 Task: Add an event with the title Third Client Appreciation Event, date '2023/12/30', time 7:00 AM to 9:00 AMand add a description: Participants will develop strategies for expressing their thoughts and ideas clearly and confidently. They will learn techniques for structuring their messages, using appropriate language and tone, and adapting their communication style to different audiences and situations., put the event into Green category, logged in from the account softage.4@softage.netand send the event invitation to softage.5@softage.net and softage.6@softage.net. Set a reminder for the event 5 minutes before
Action: Mouse moved to (155, 112)
Screenshot: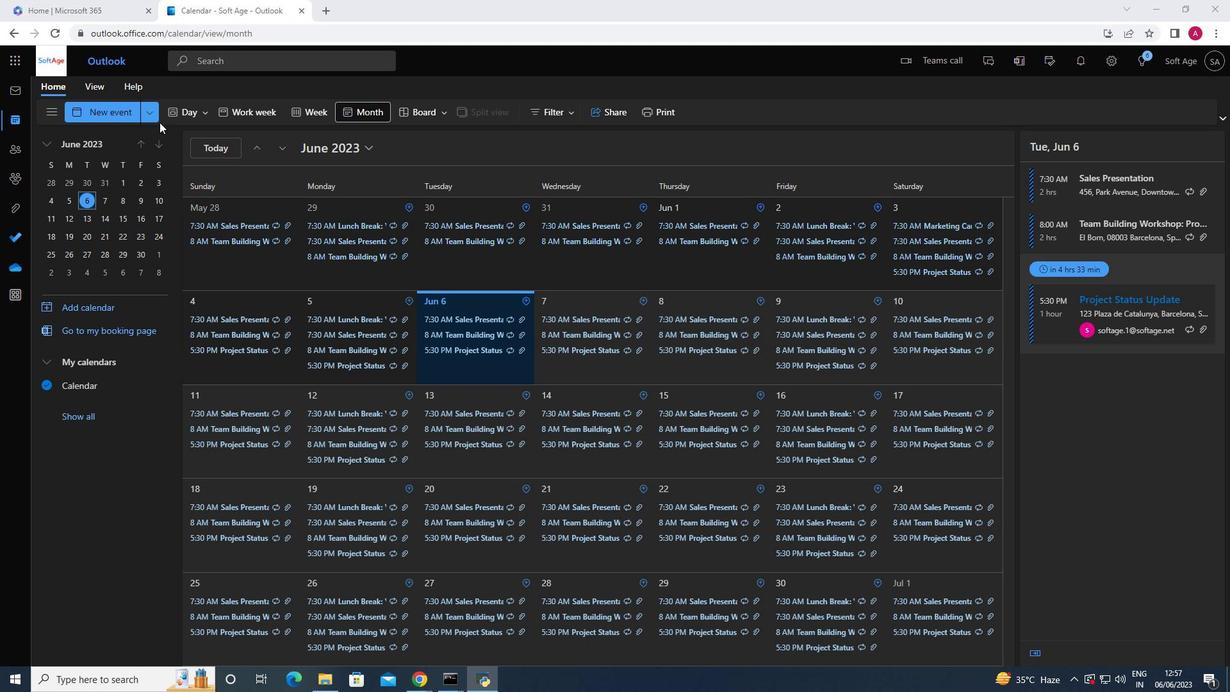 
Action: Mouse pressed left at (155, 112)
Screenshot: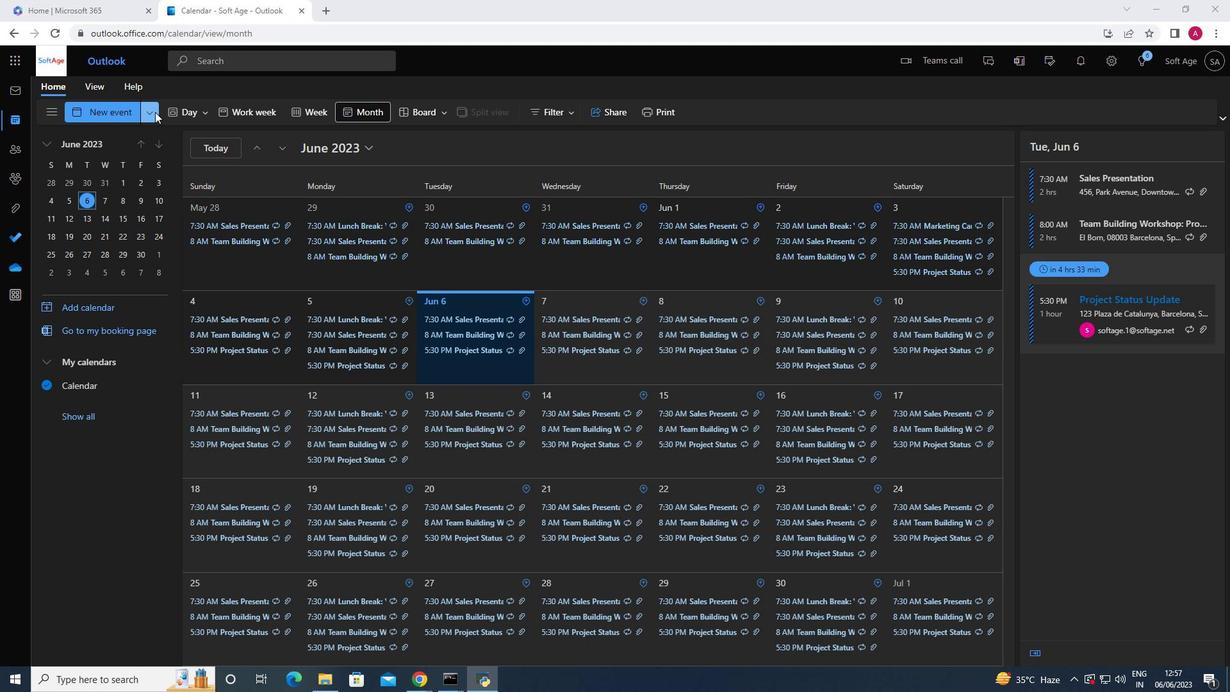 
Action: Mouse moved to (120, 169)
Screenshot: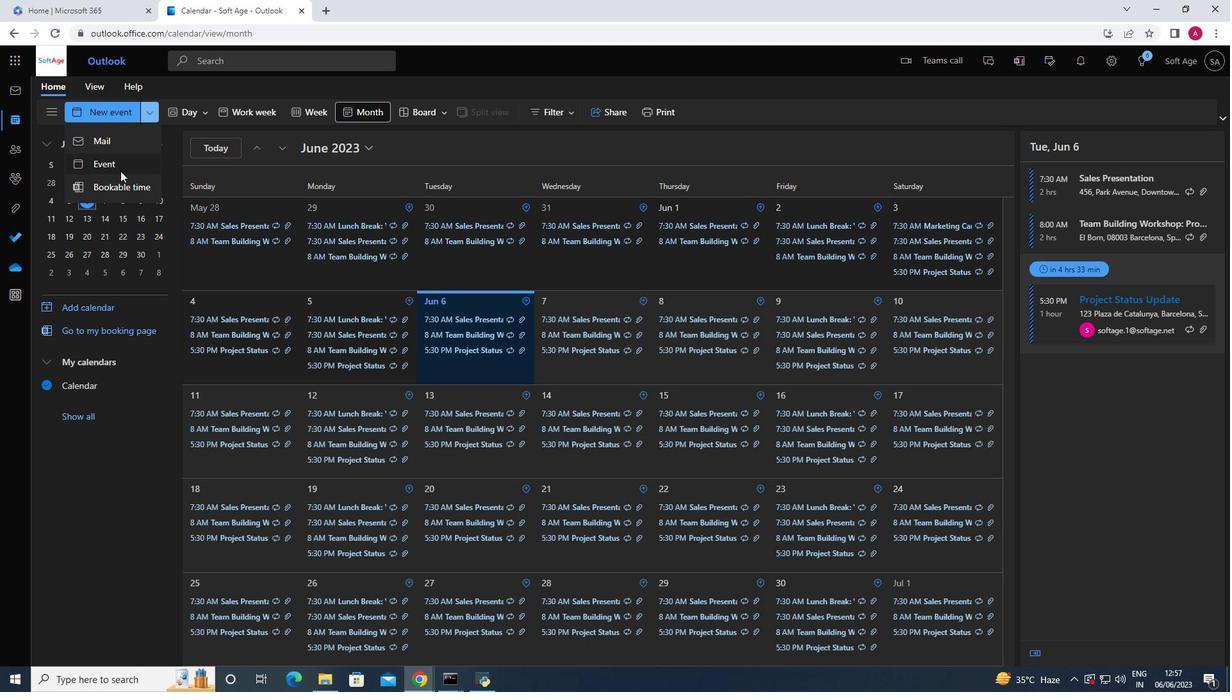 
Action: Mouse pressed left at (120, 169)
Screenshot: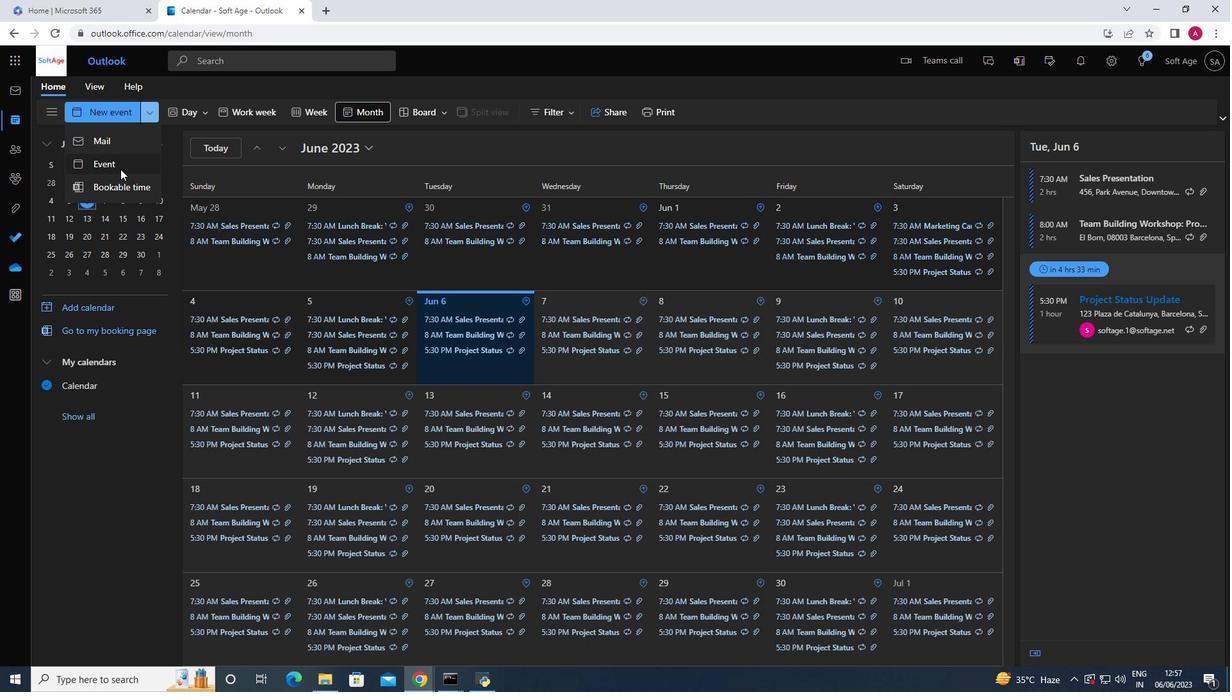 
Action: Mouse moved to (328, 187)
Screenshot: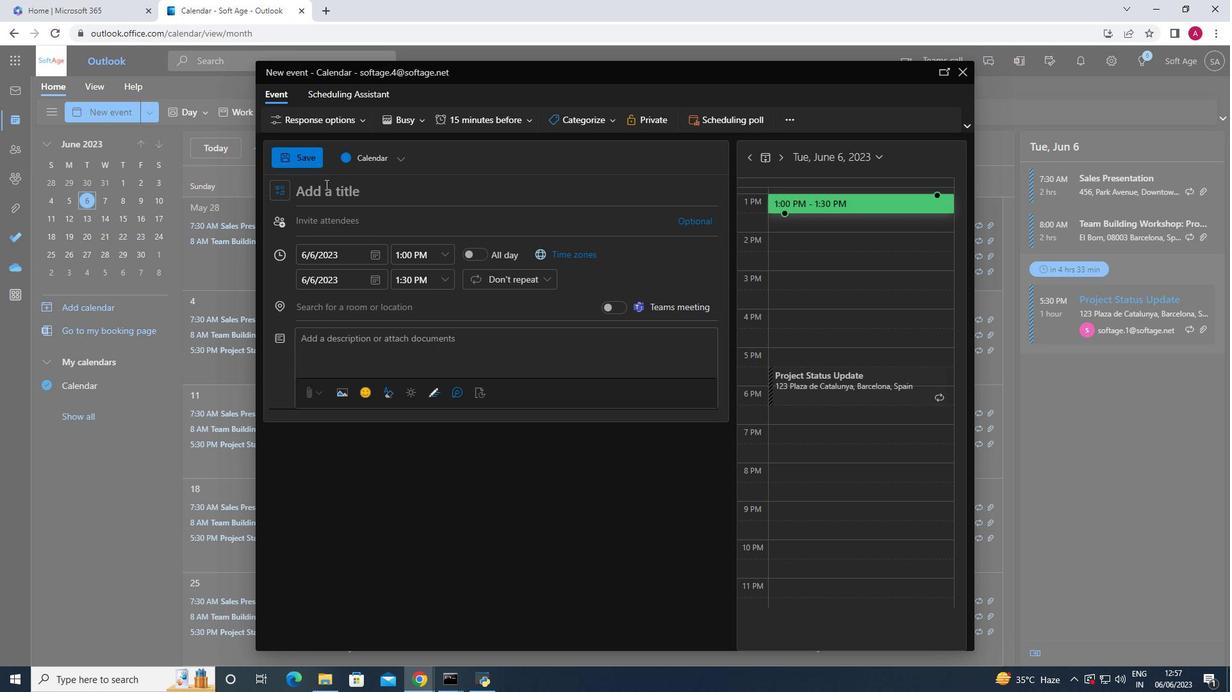 
Action: Mouse pressed left at (328, 187)
Screenshot: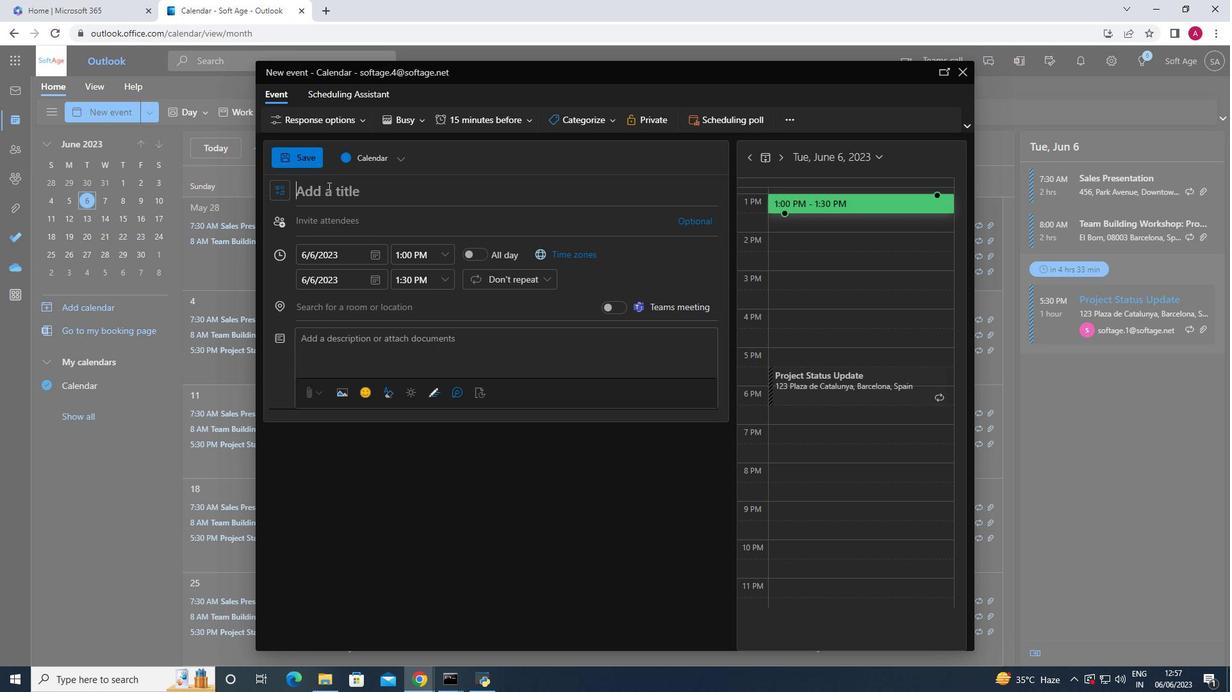 
Action: Mouse pressed left at (328, 187)
Screenshot: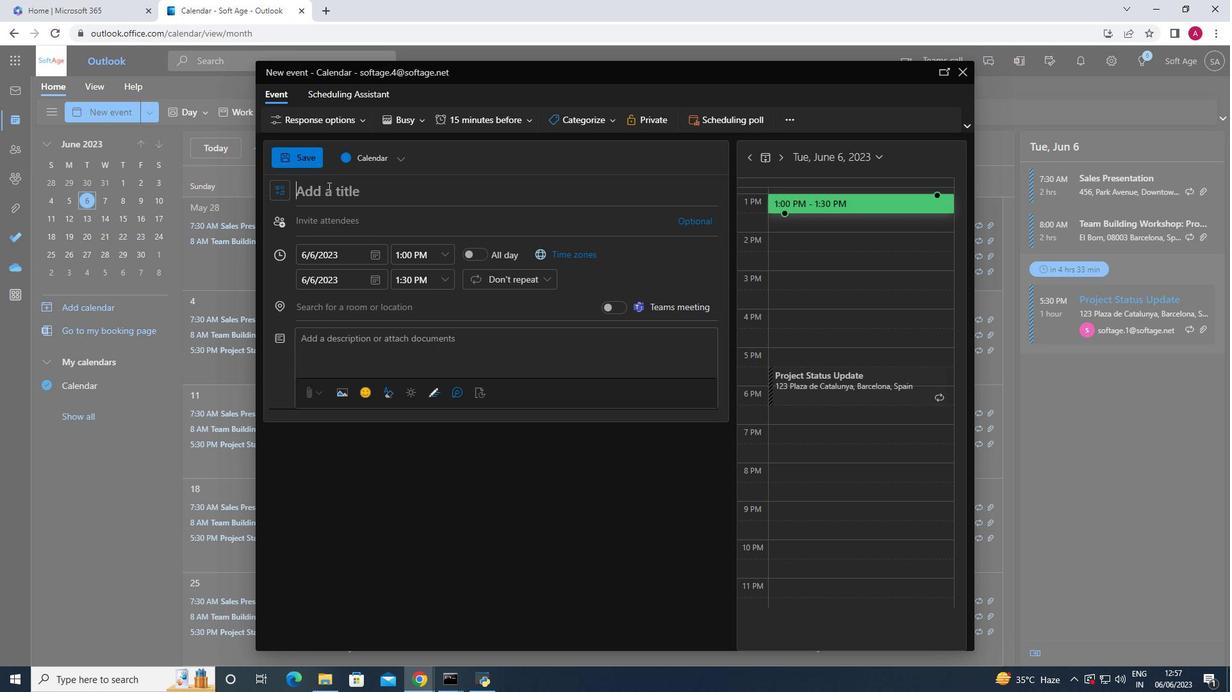 
Action: Key pressed <Key.shift>Third<Key.space><Key.shift>Client<Key.space><Key.shift>Appreciation<Key.space><Key.shift><Key.shift><Key.shift><Key.shift><Key.shift>Event
Screenshot: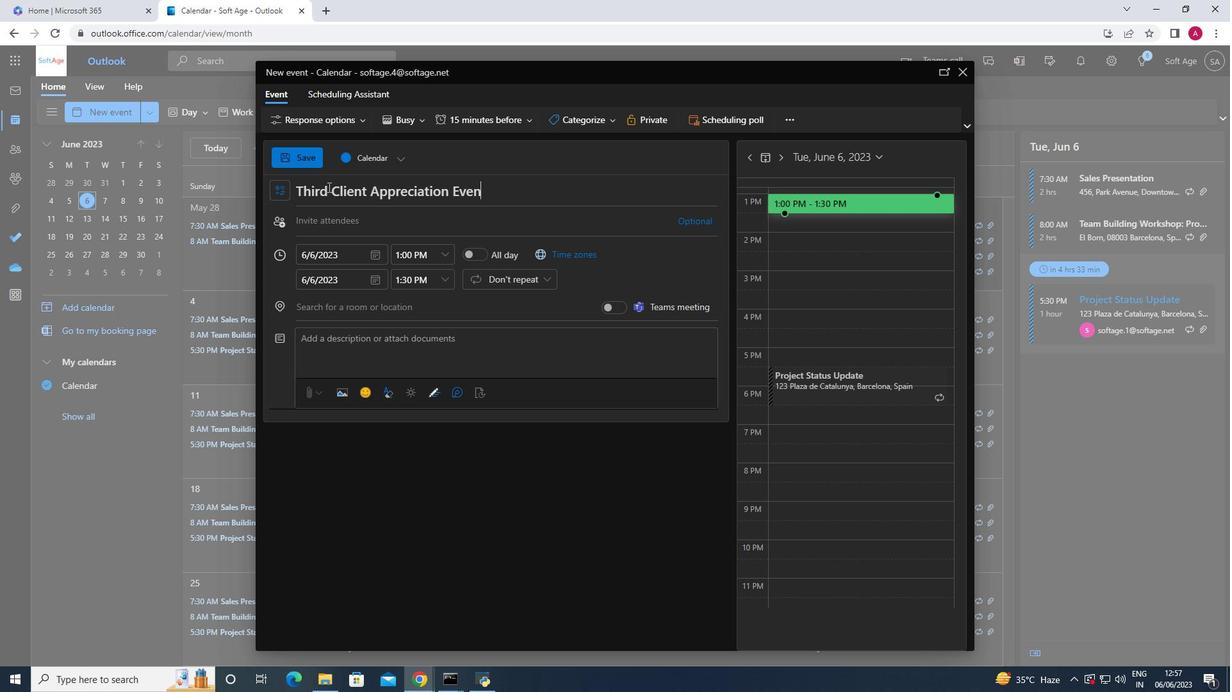 
Action: Mouse moved to (375, 248)
Screenshot: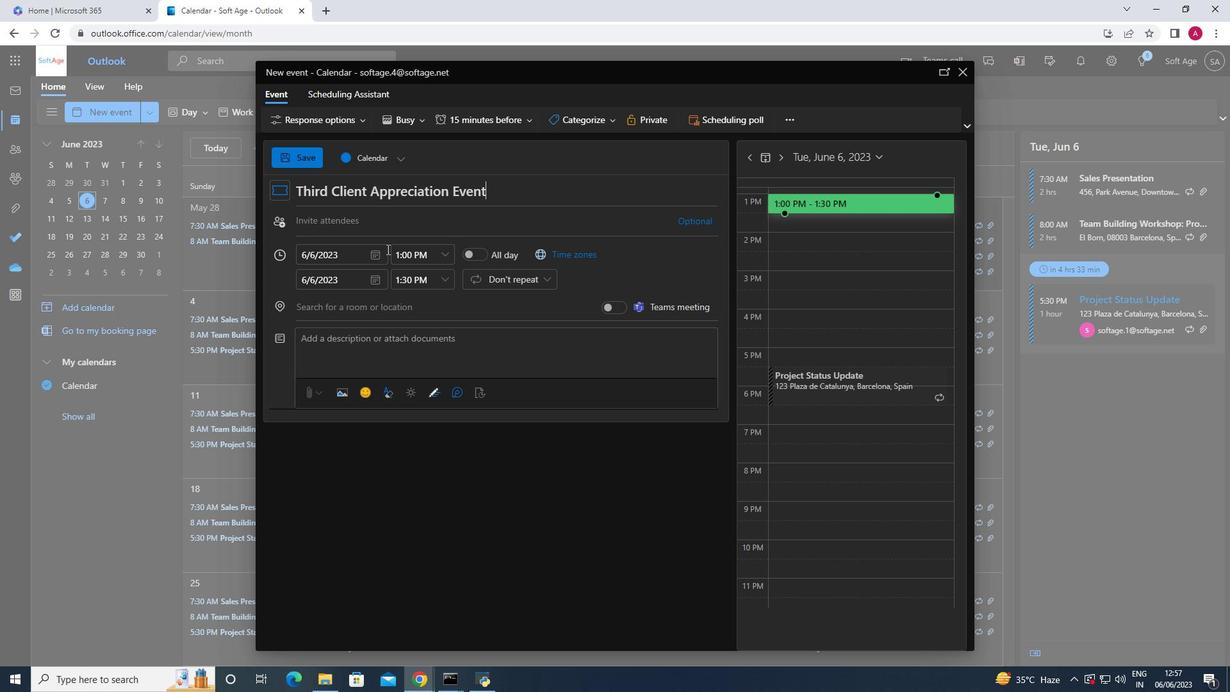 
Action: Mouse pressed left at (375, 248)
Screenshot: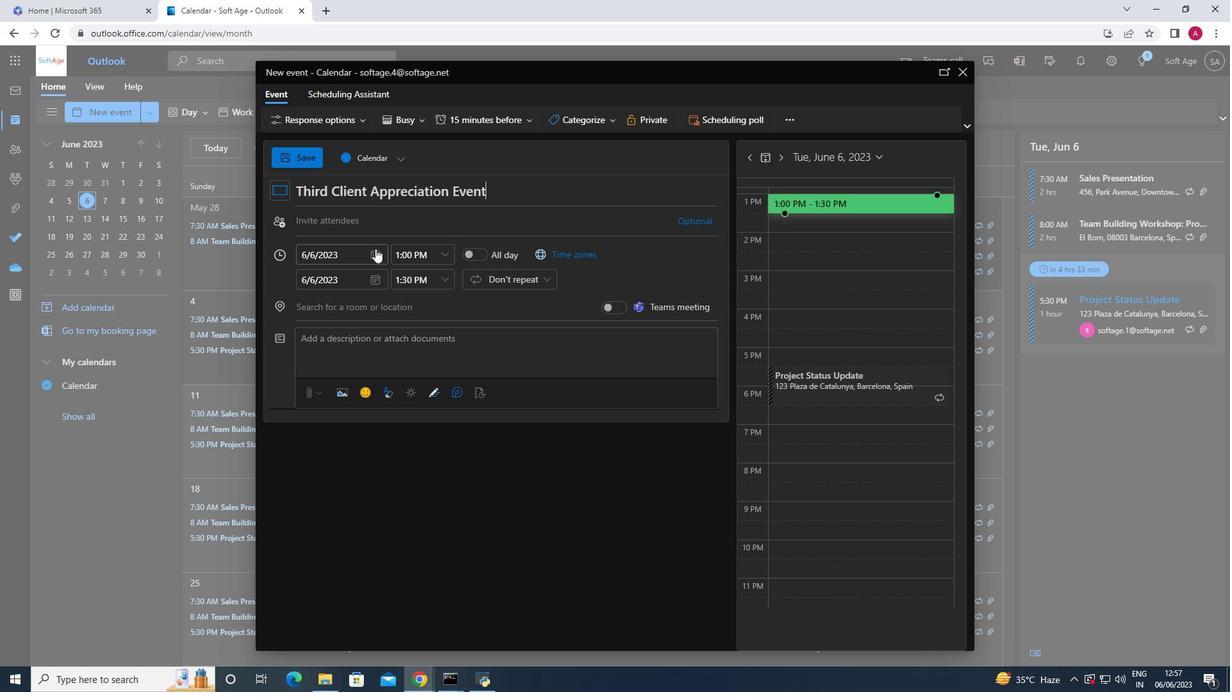 
Action: Mouse moved to (422, 275)
Screenshot: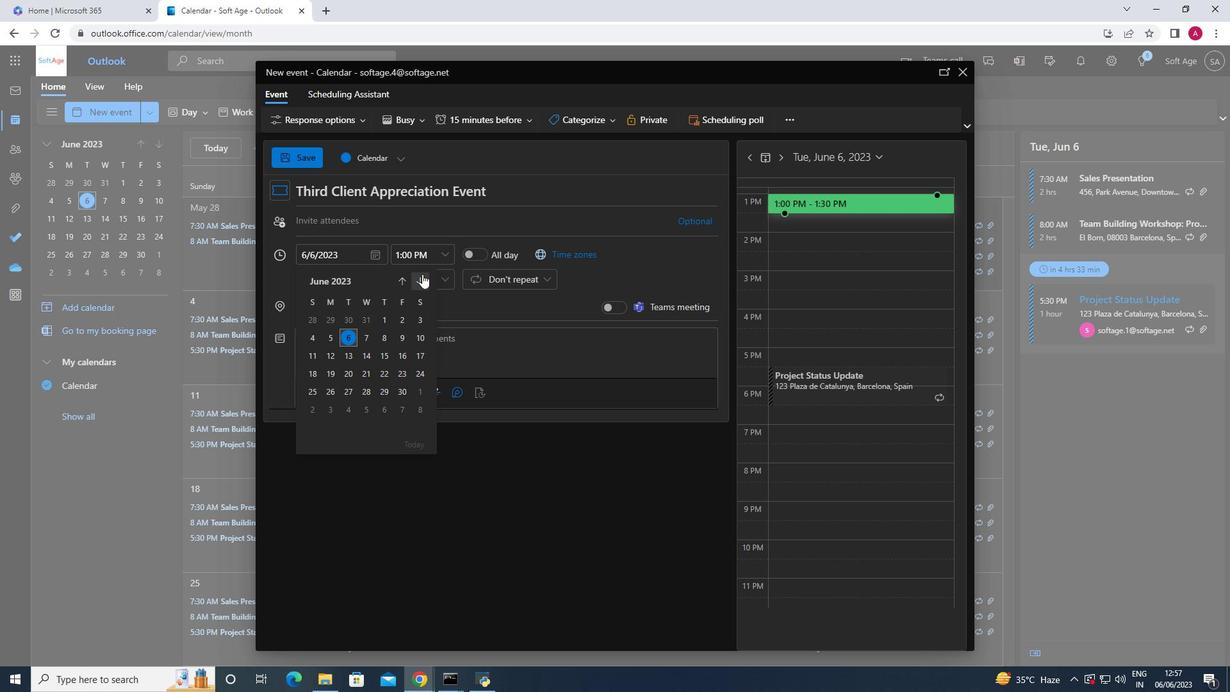 
Action: Mouse pressed left at (422, 275)
Screenshot: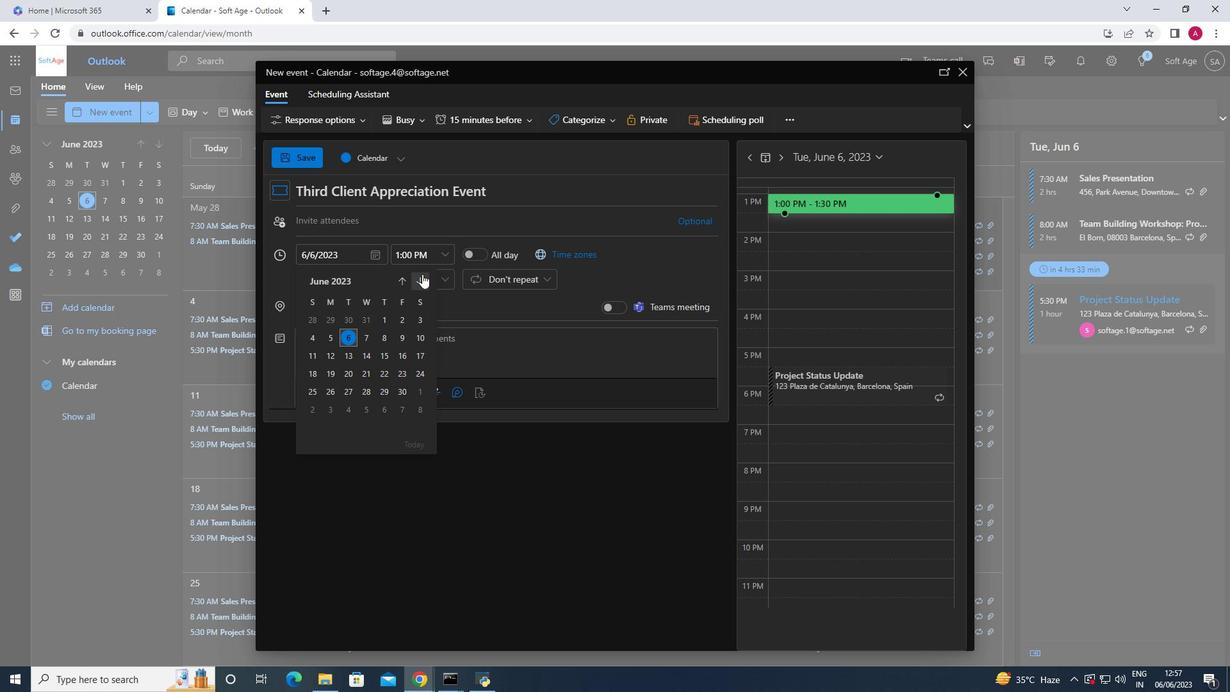 
Action: Mouse moved to (422, 275)
Screenshot: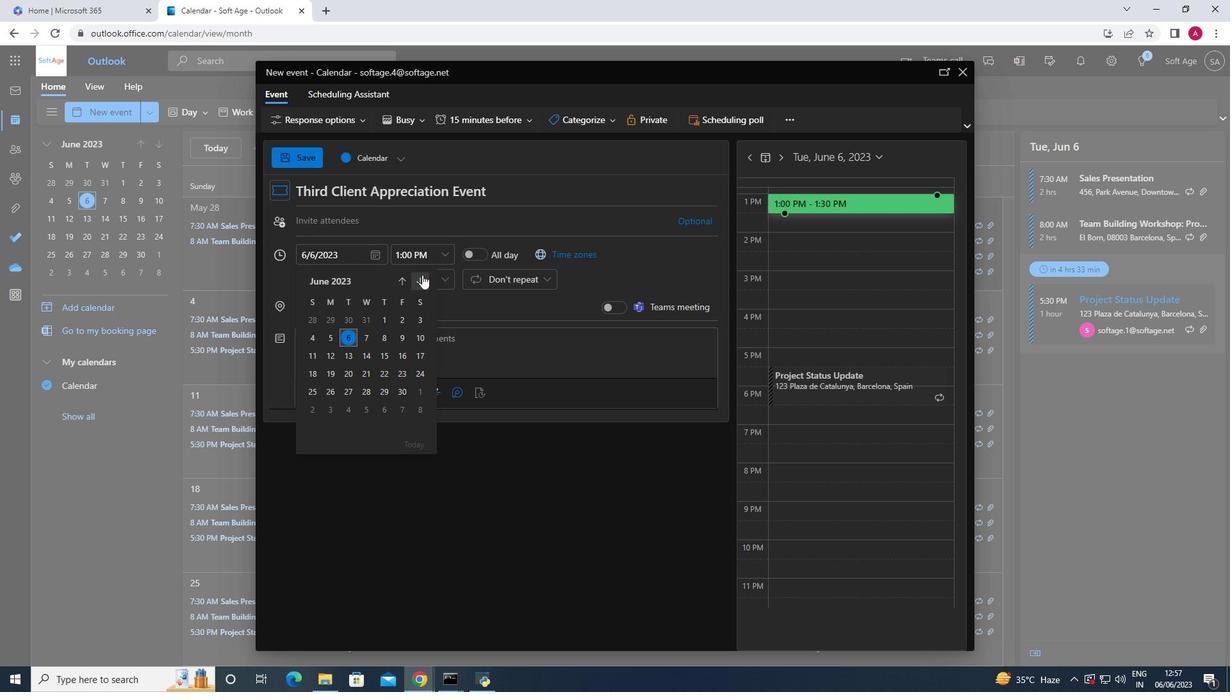 
Action: Mouse pressed left at (422, 275)
Screenshot: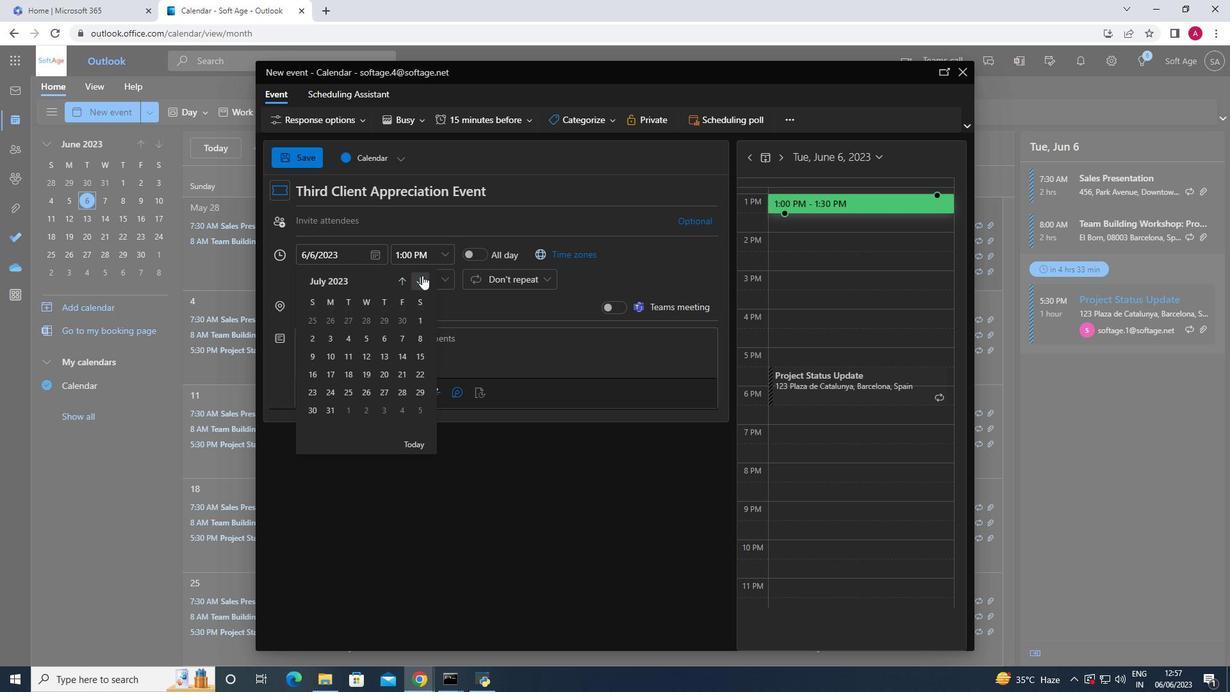 
Action: Mouse pressed left at (422, 275)
Screenshot: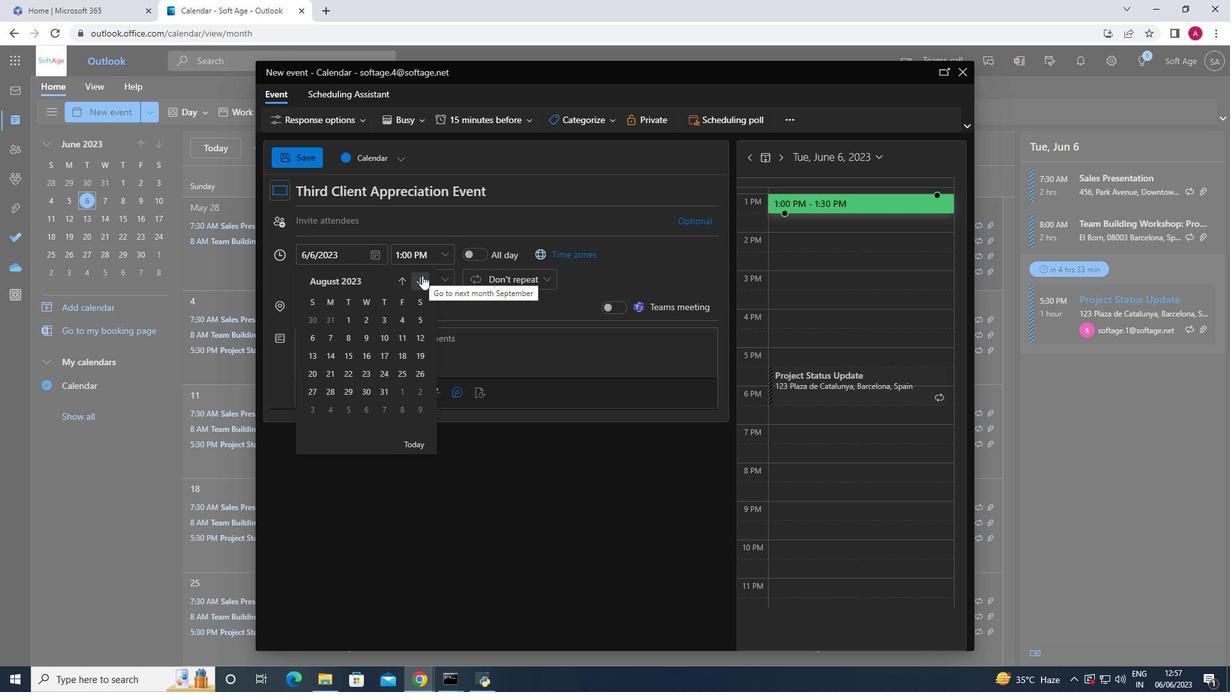 
Action: Mouse pressed left at (422, 275)
Screenshot: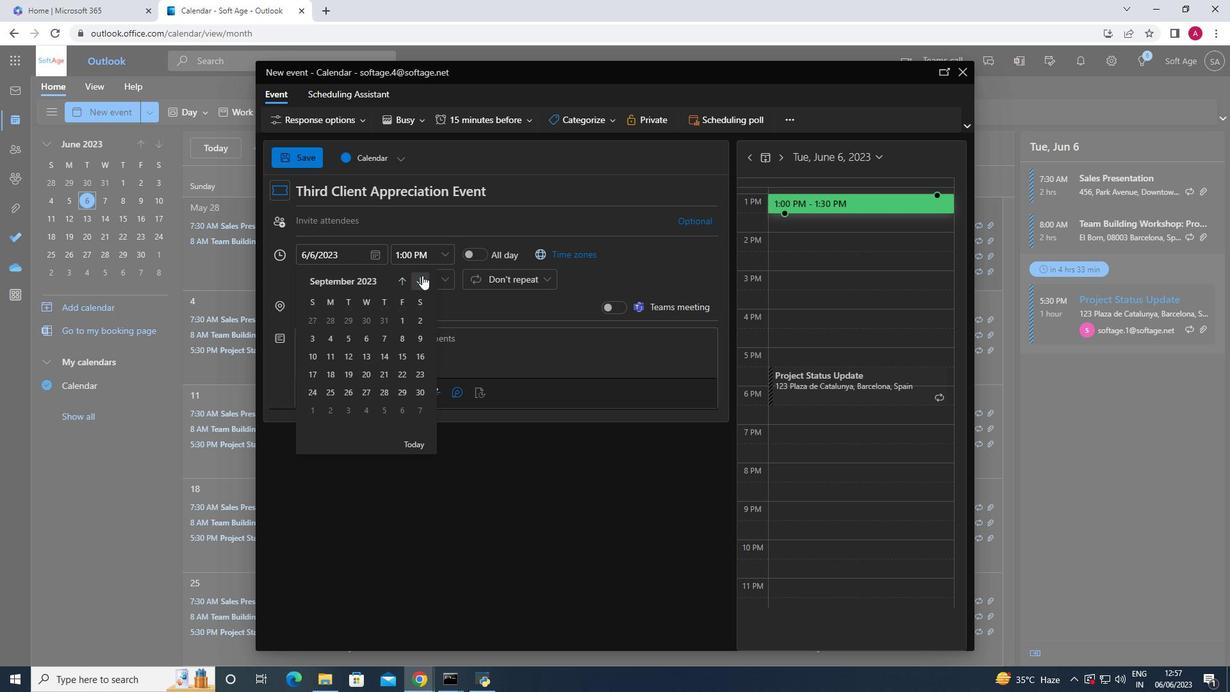 
Action: Mouse pressed left at (422, 275)
Screenshot: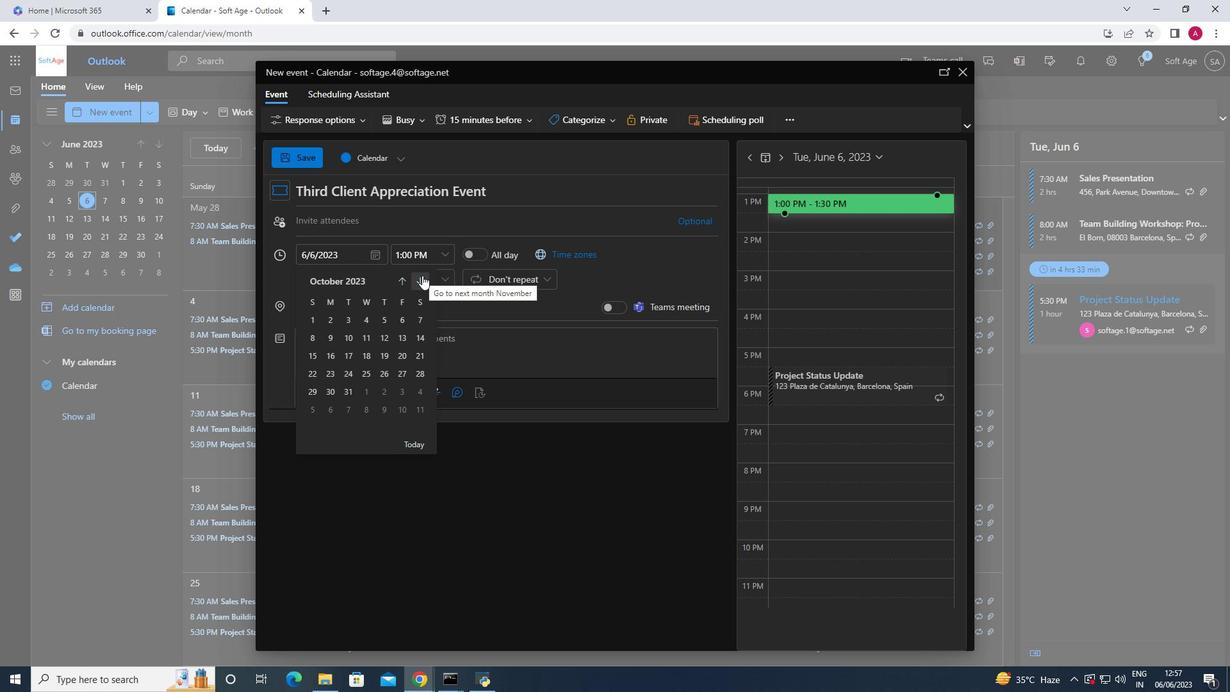 
Action: Mouse pressed left at (422, 275)
Screenshot: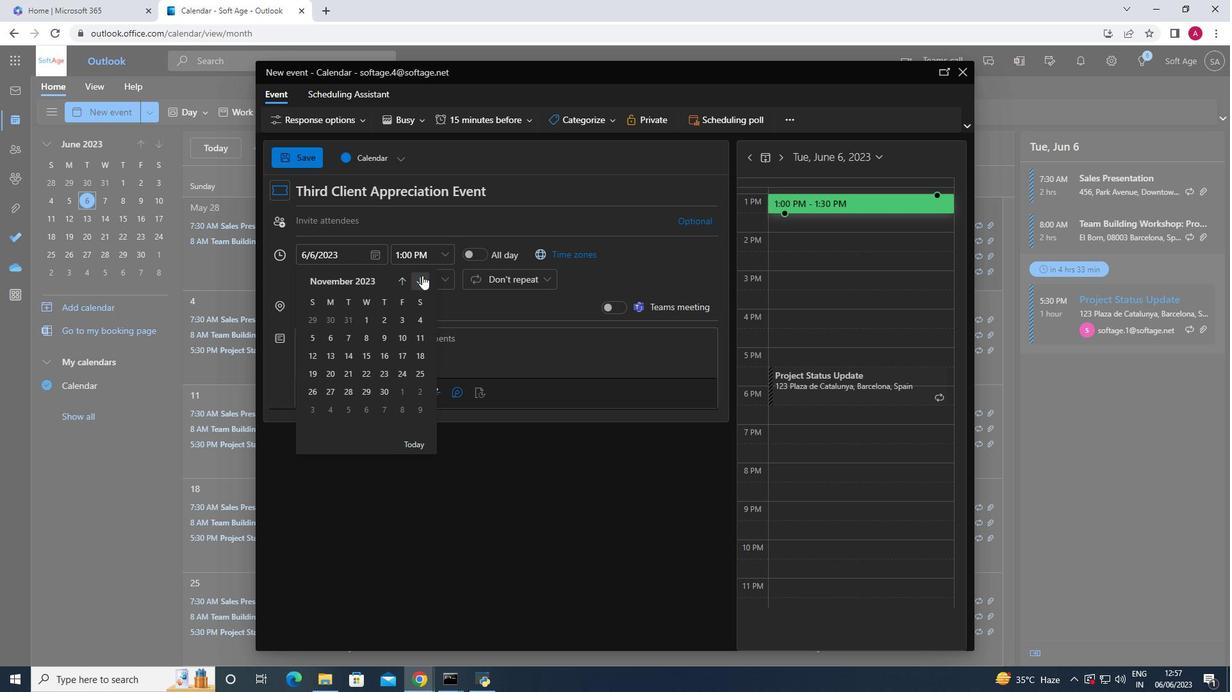 
Action: Mouse moved to (421, 391)
Screenshot: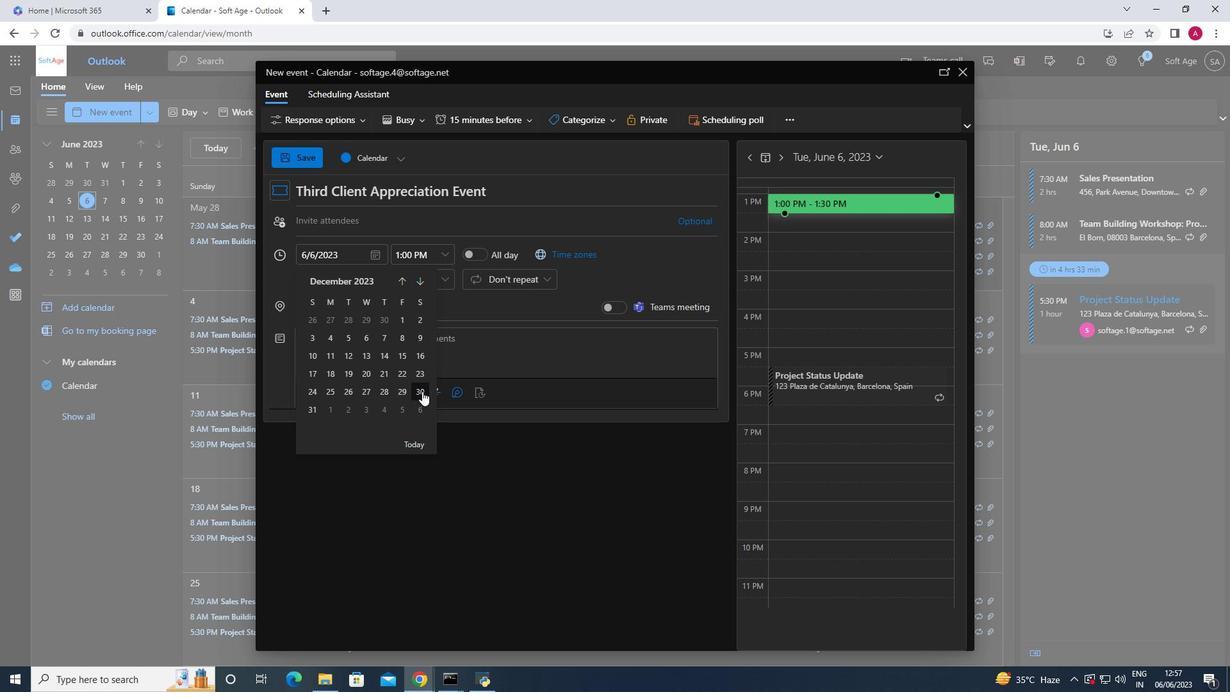 
Action: Mouse pressed left at (421, 391)
Screenshot: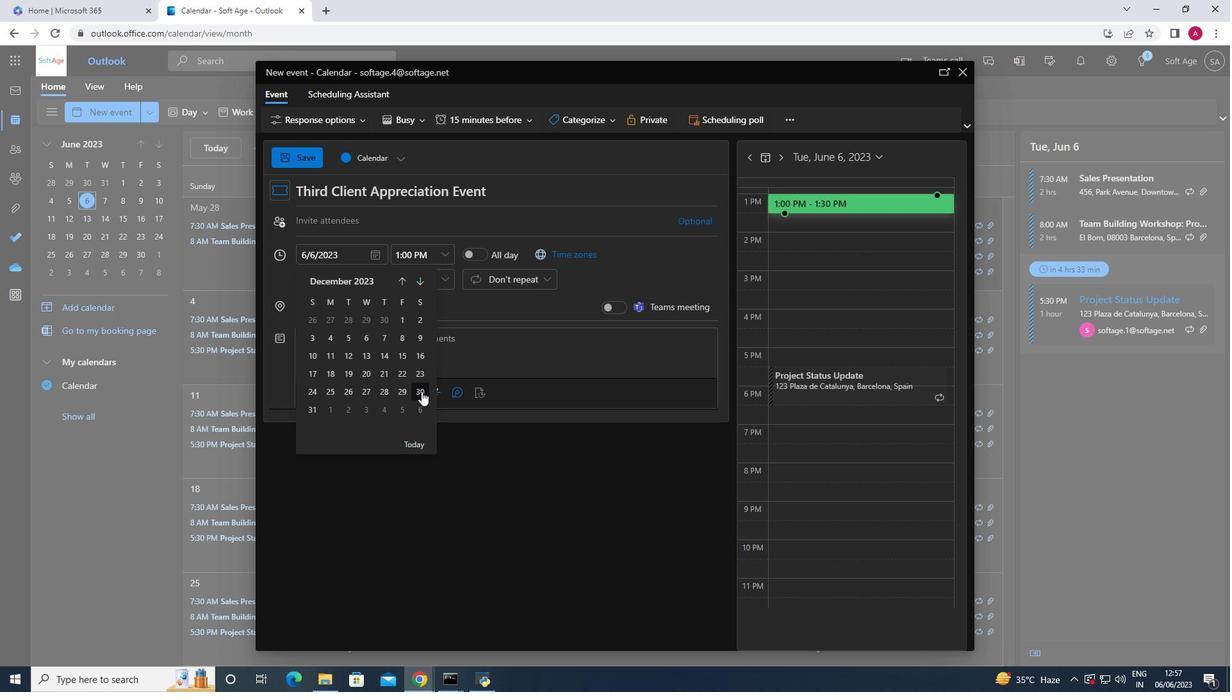 
Action: Mouse moved to (444, 260)
Screenshot: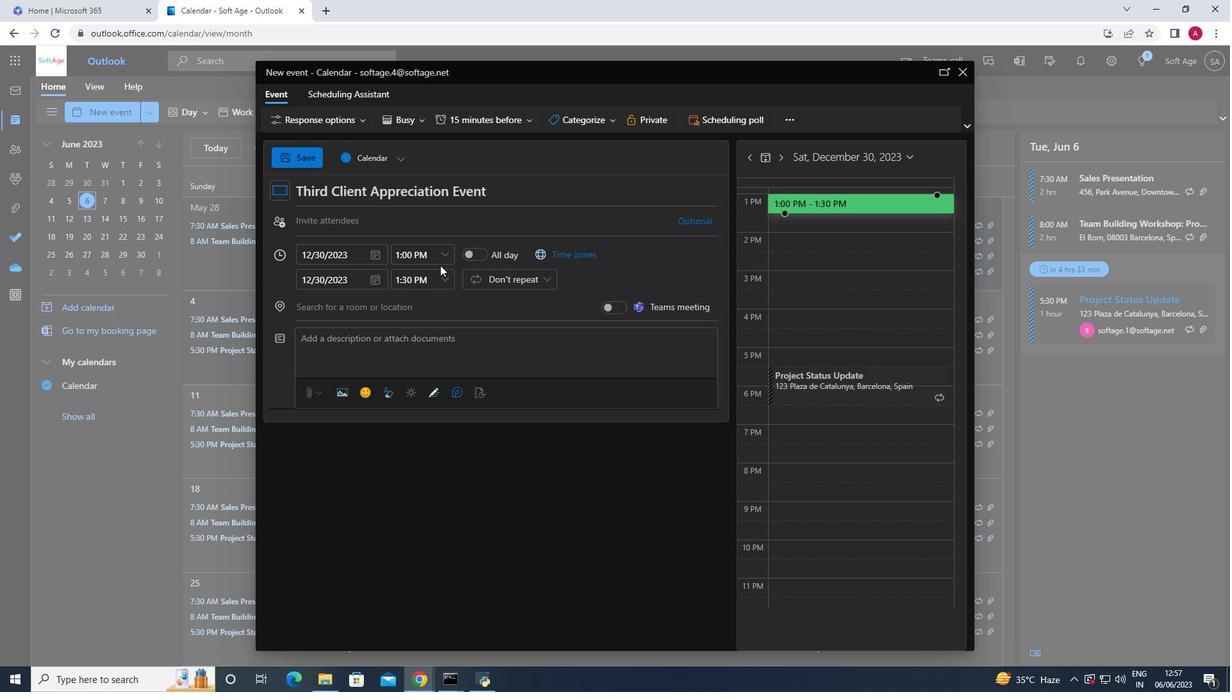 
Action: Mouse pressed left at (444, 260)
Screenshot: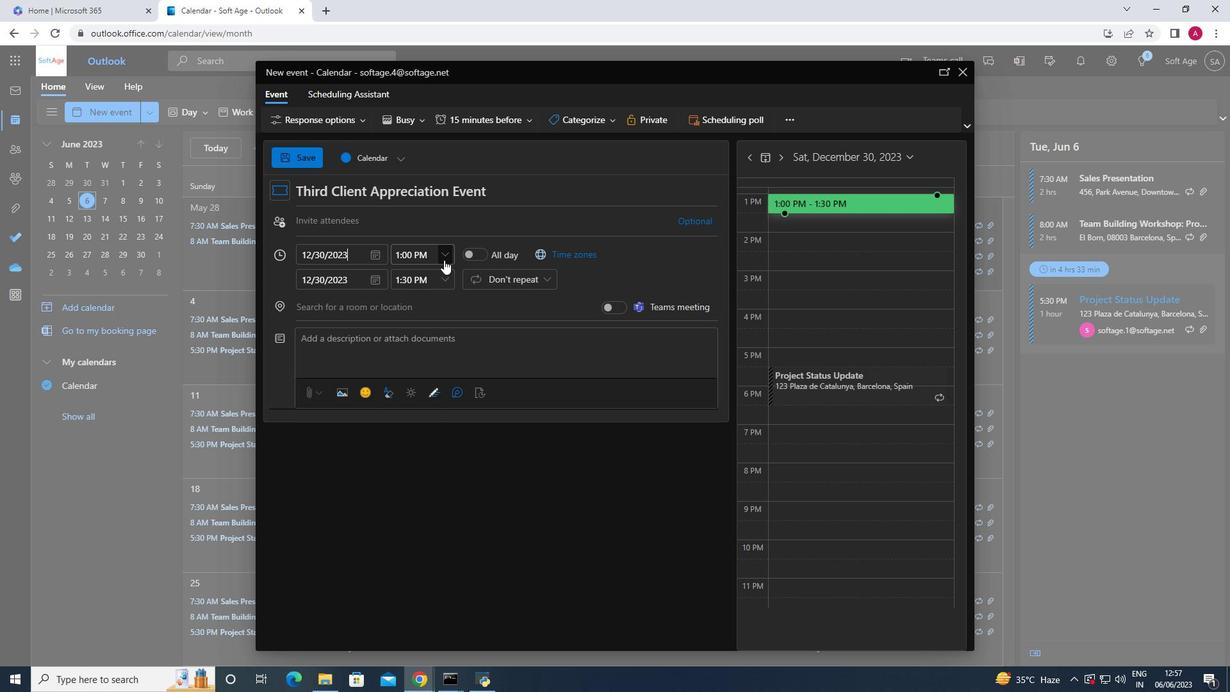 
Action: Mouse moved to (444, 294)
Screenshot: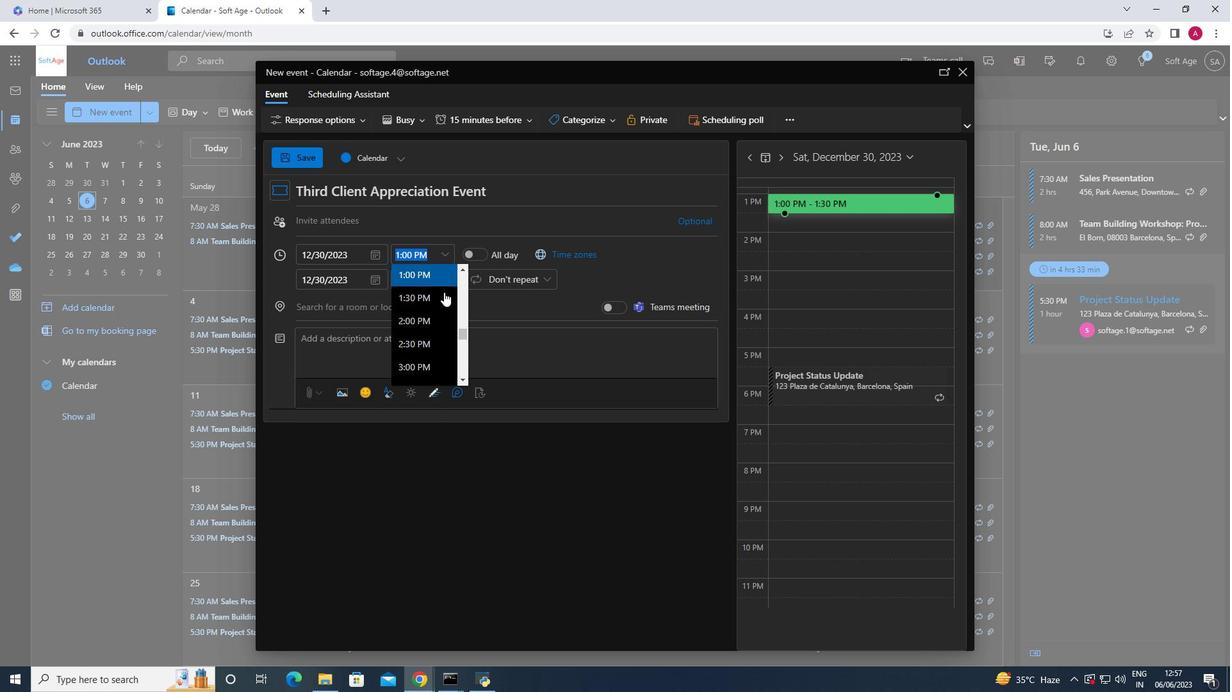 
Action: Mouse scrolled (444, 294) with delta (0, 0)
Screenshot: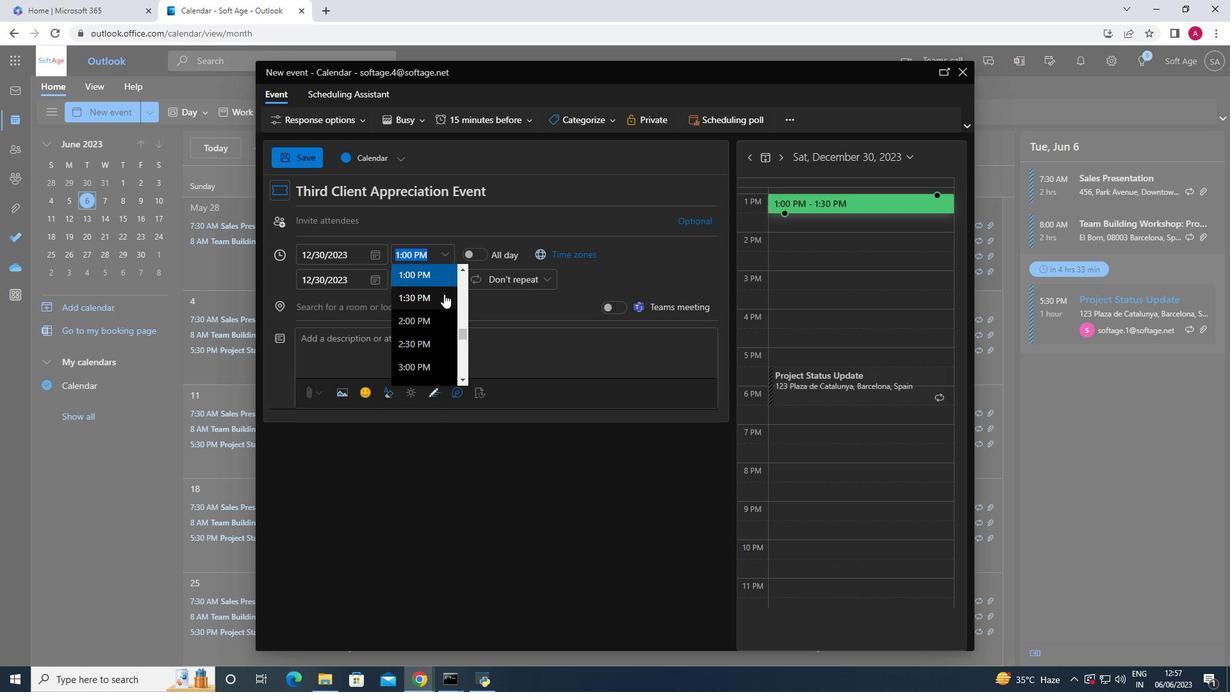 
Action: Mouse scrolled (444, 294) with delta (0, 0)
Screenshot: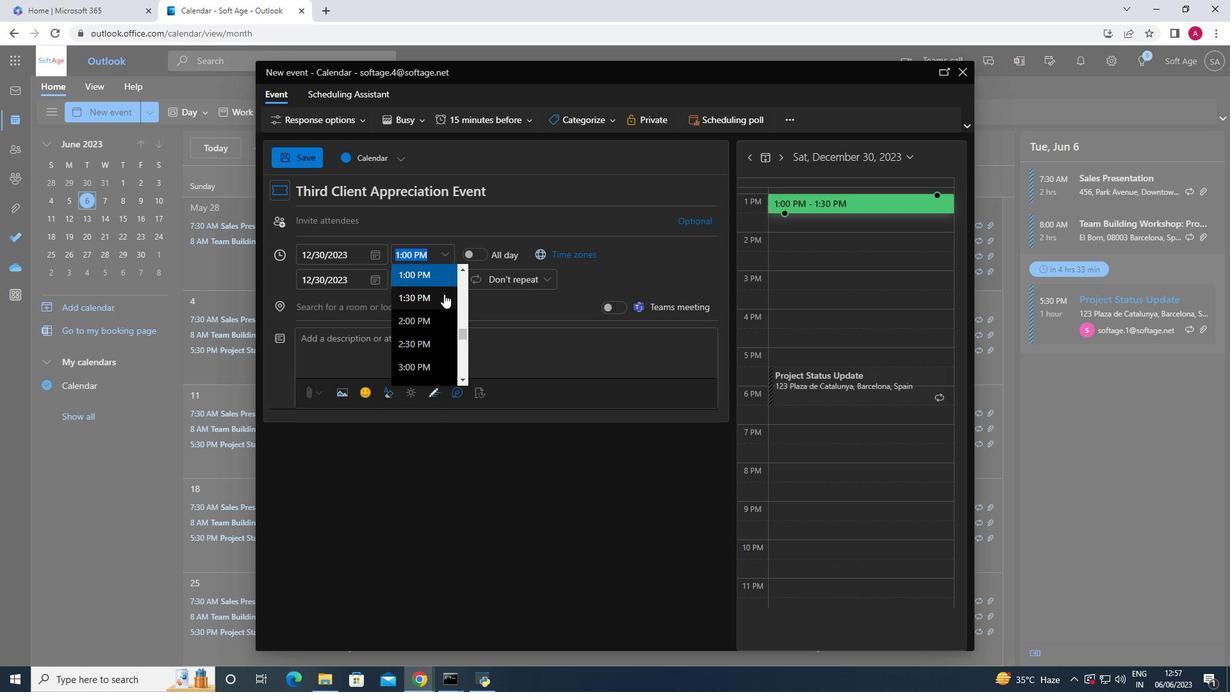 
Action: Mouse scrolled (444, 294) with delta (0, 0)
Screenshot: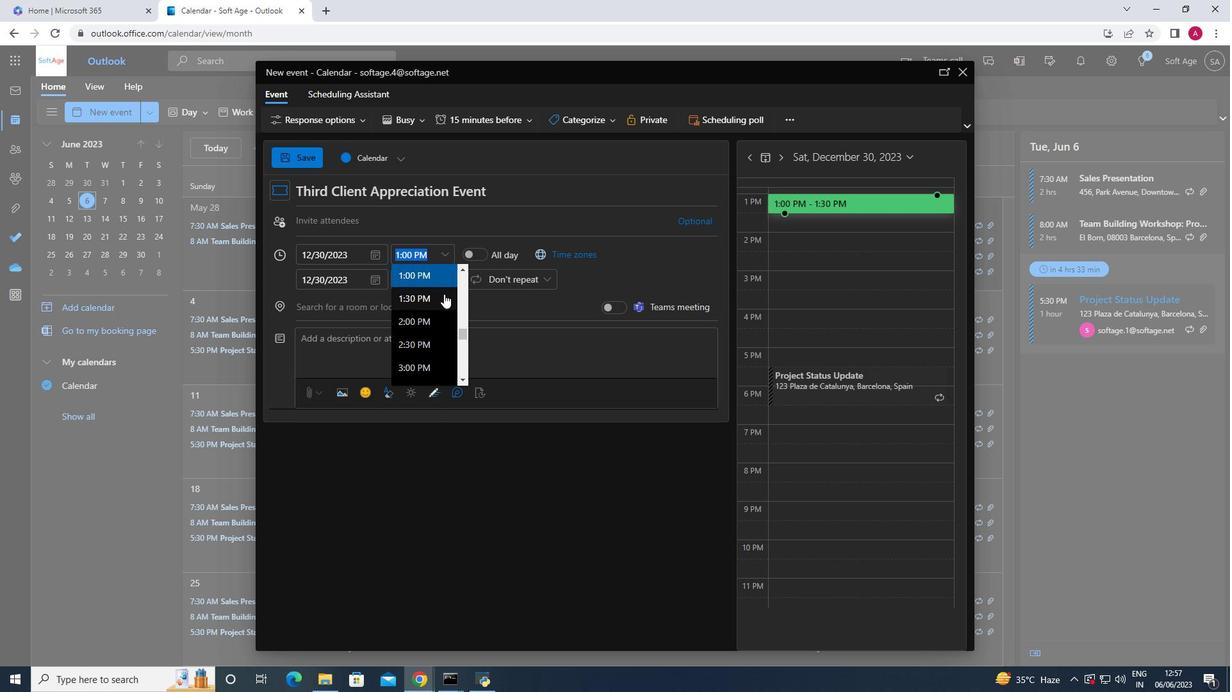 
Action: Mouse scrolled (444, 294) with delta (0, 0)
Screenshot: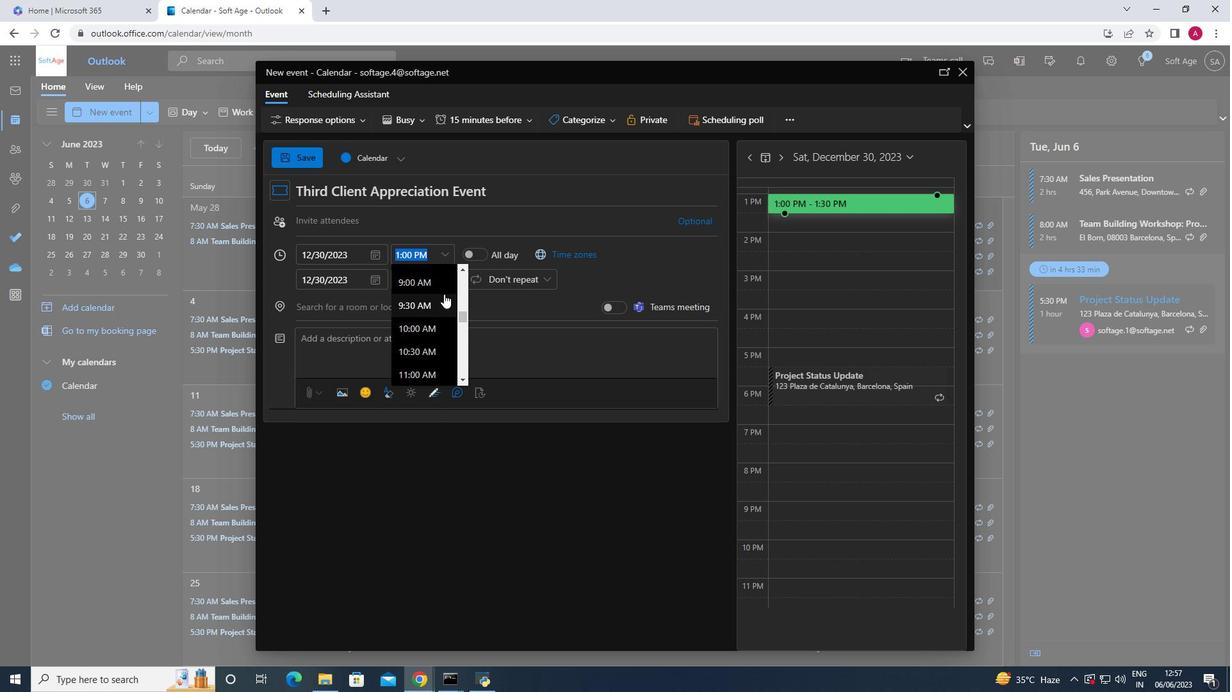 
Action: Mouse scrolled (444, 294) with delta (0, 0)
Screenshot: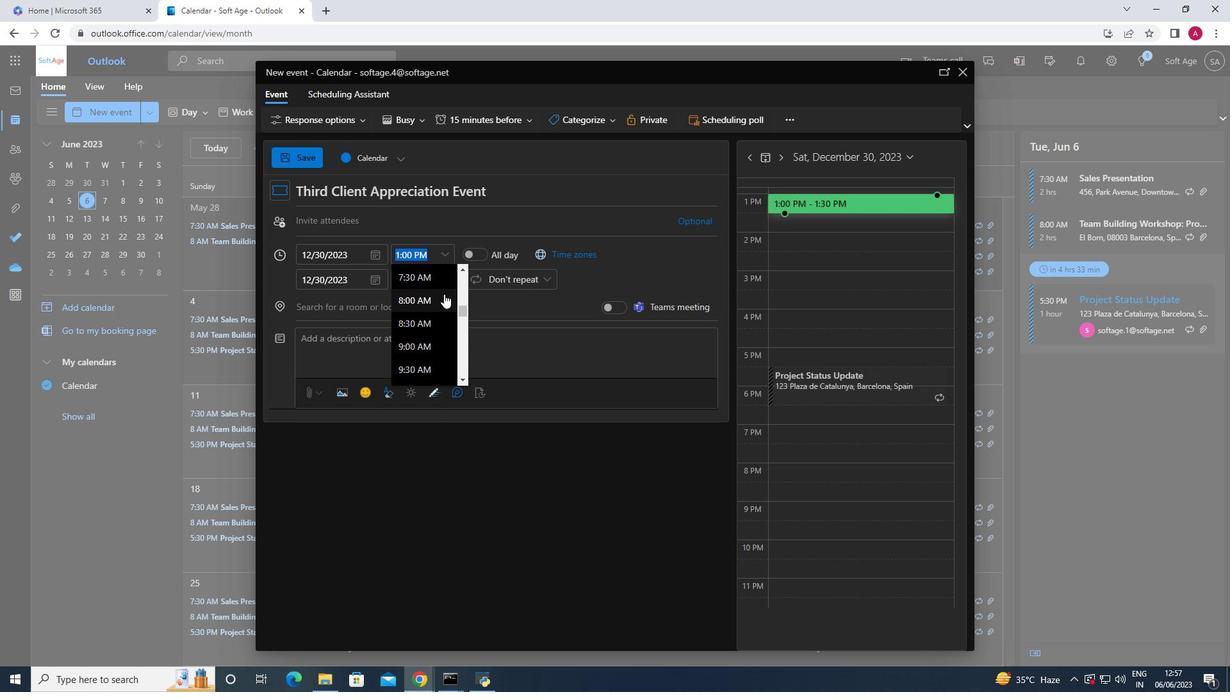 
Action: Mouse moved to (434, 315)
Screenshot: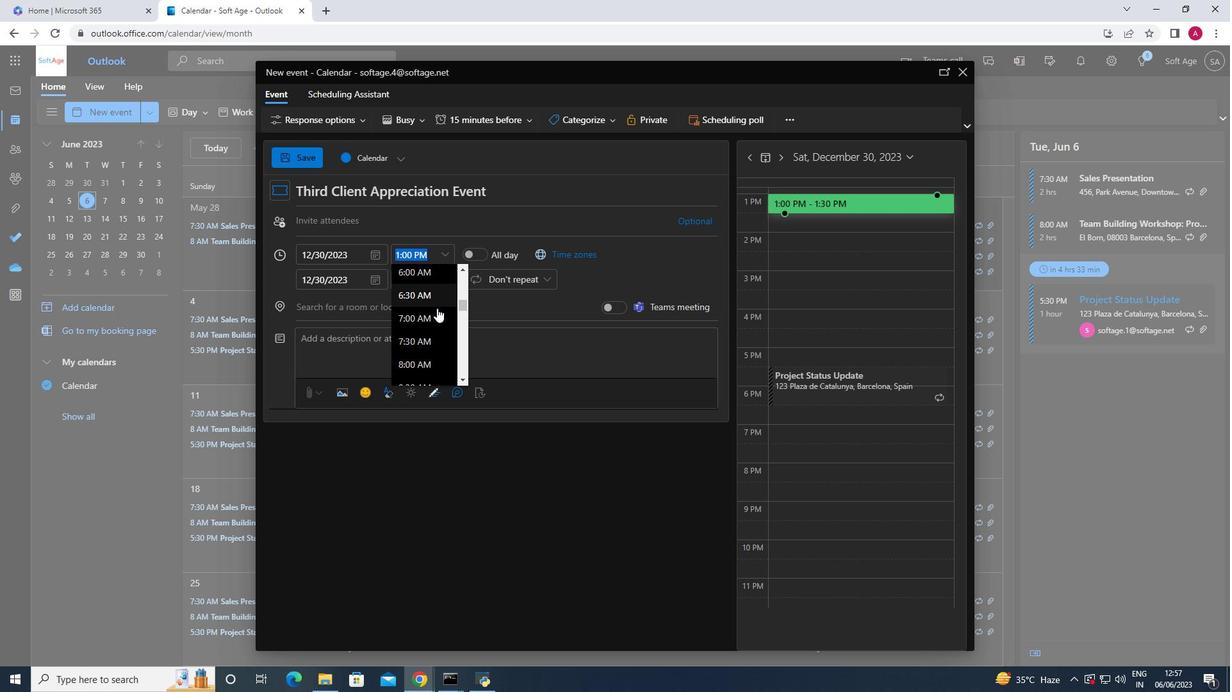 
Action: Mouse pressed left at (434, 315)
Screenshot: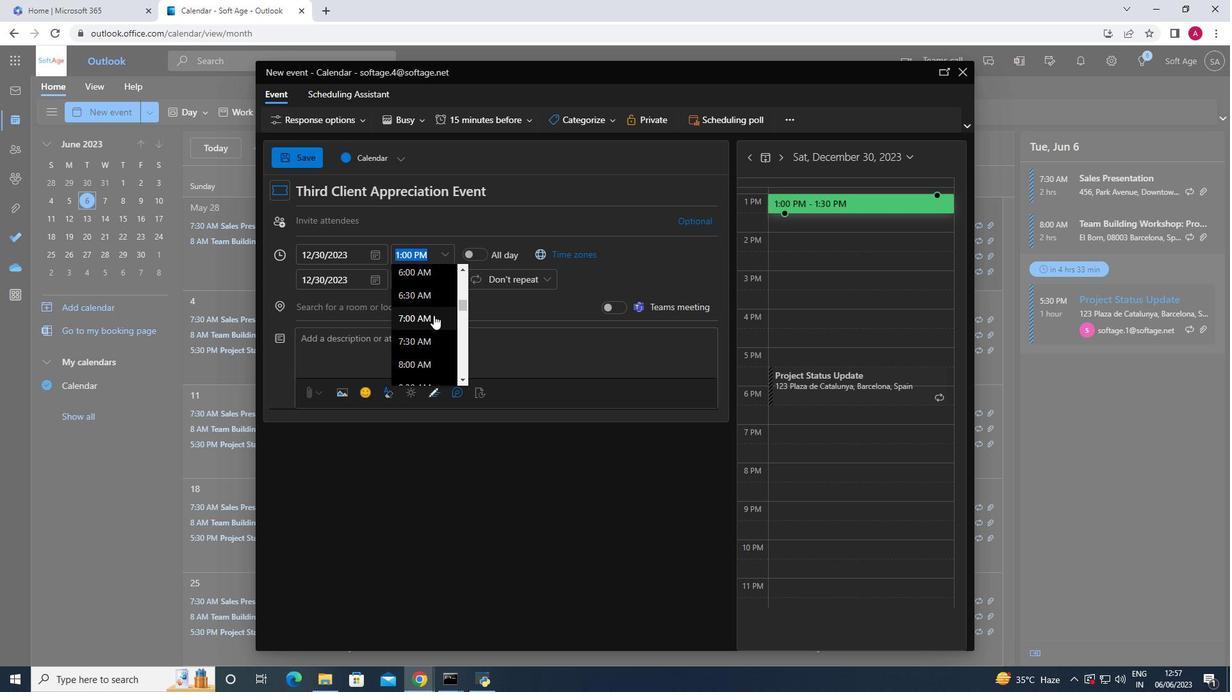 
Action: Mouse moved to (441, 279)
Screenshot: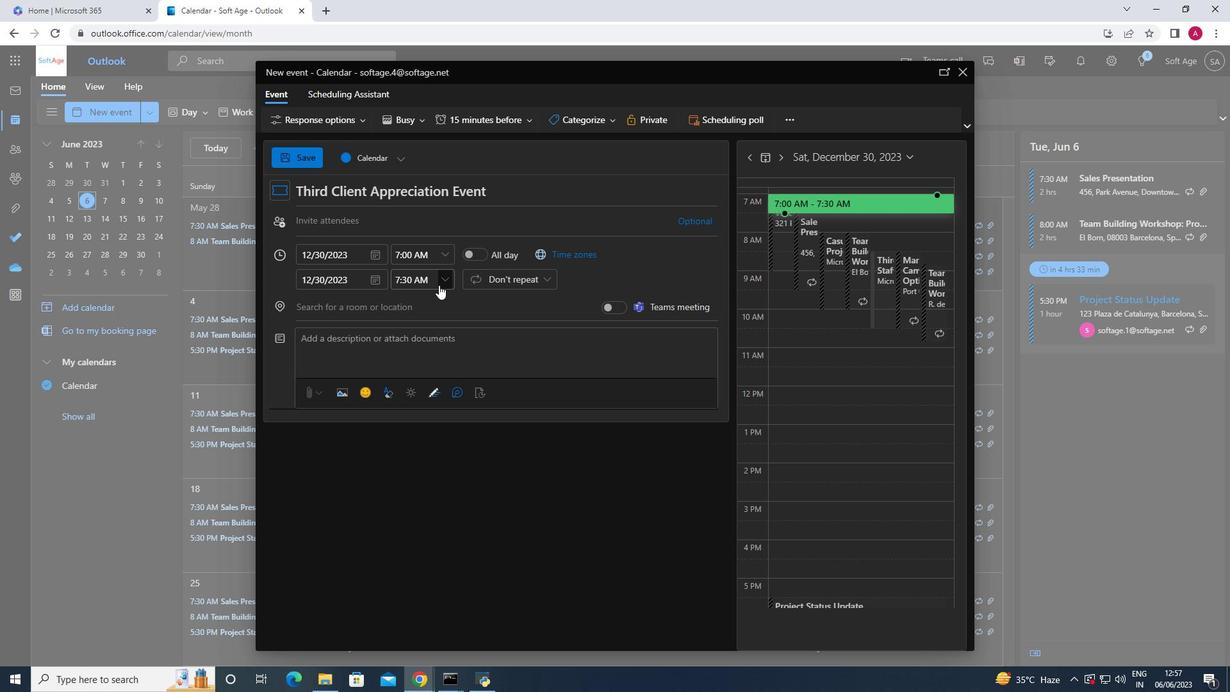 
Action: Mouse pressed left at (441, 279)
Screenshot: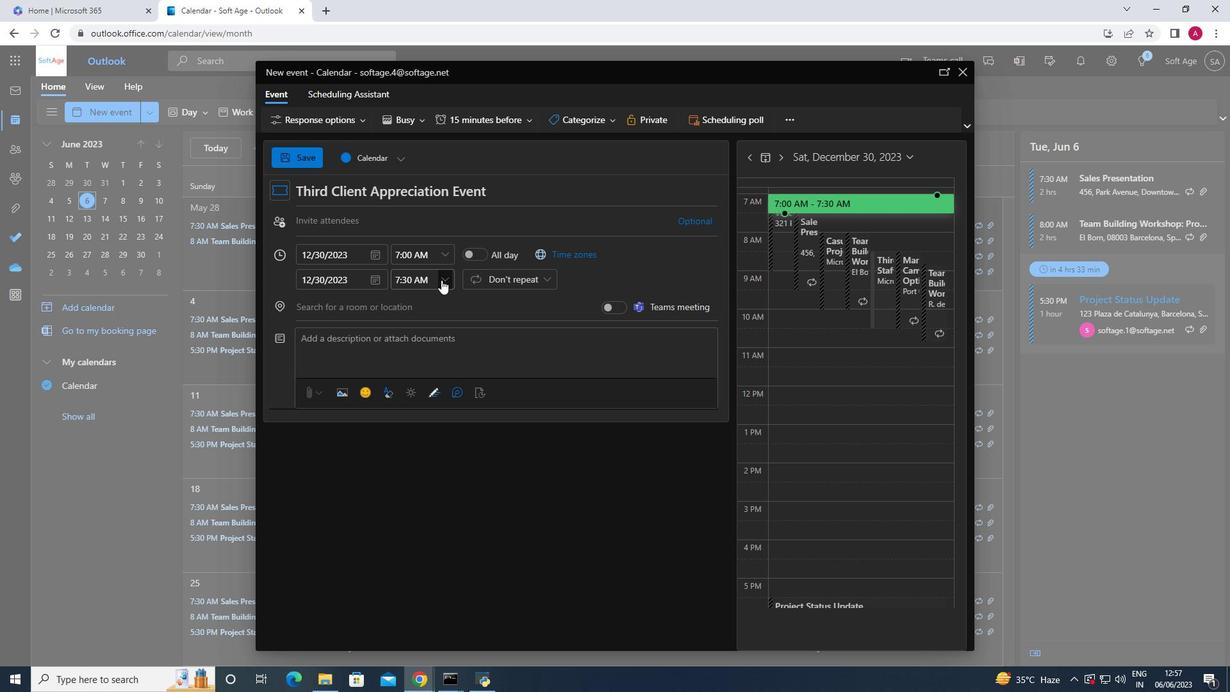 
Action: Mouse moved to (433, 362)
Screenshot: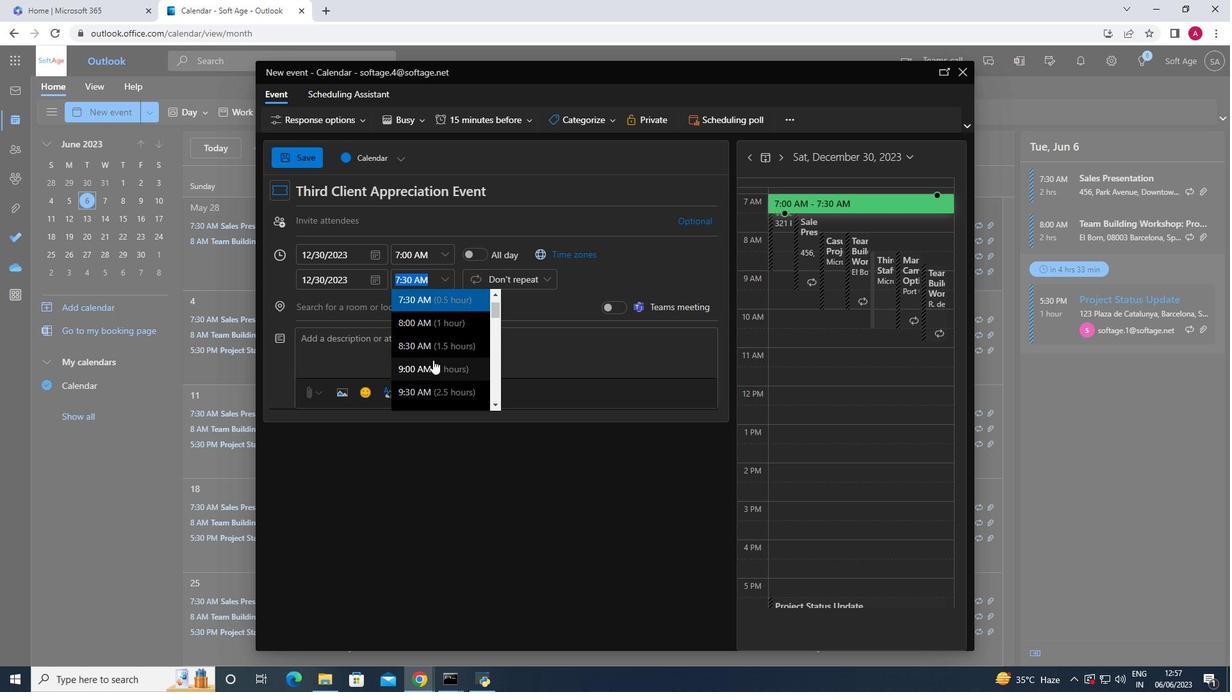 
Action: Mouse pressed left at (433, 362)
Screenshot: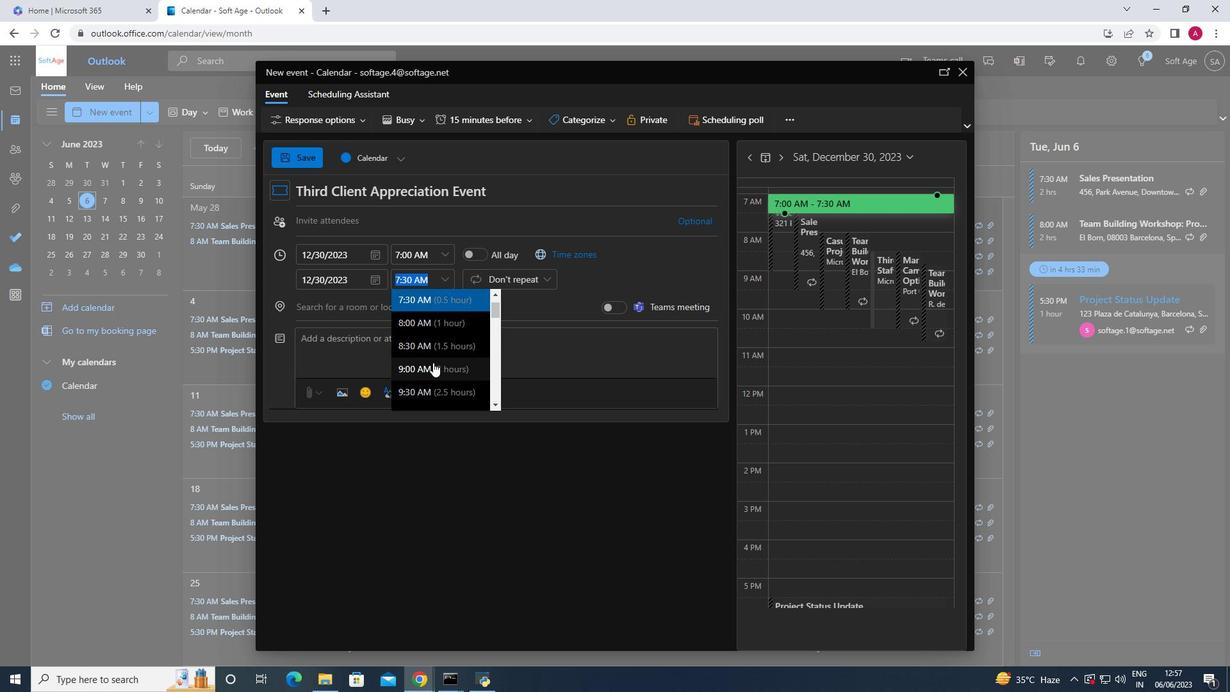 
Action: Mouse moved to (372, 342)
Screenshot: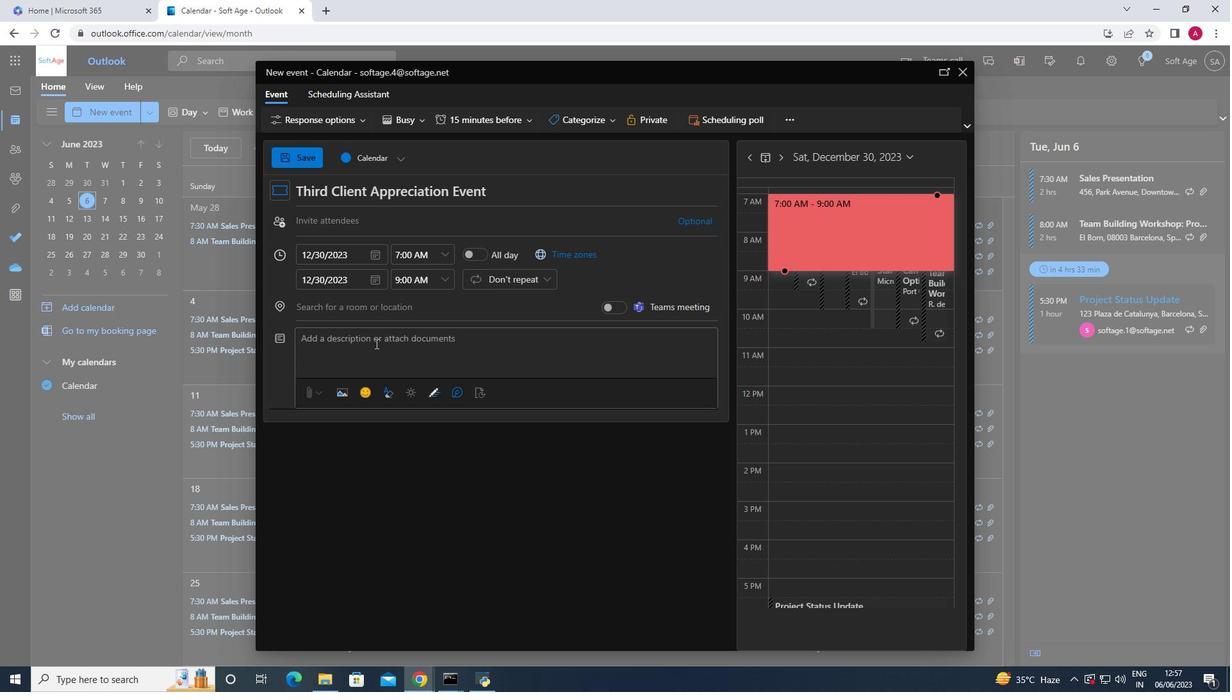 
Action: Mouse pressed left at (372, 342)
Screenshot: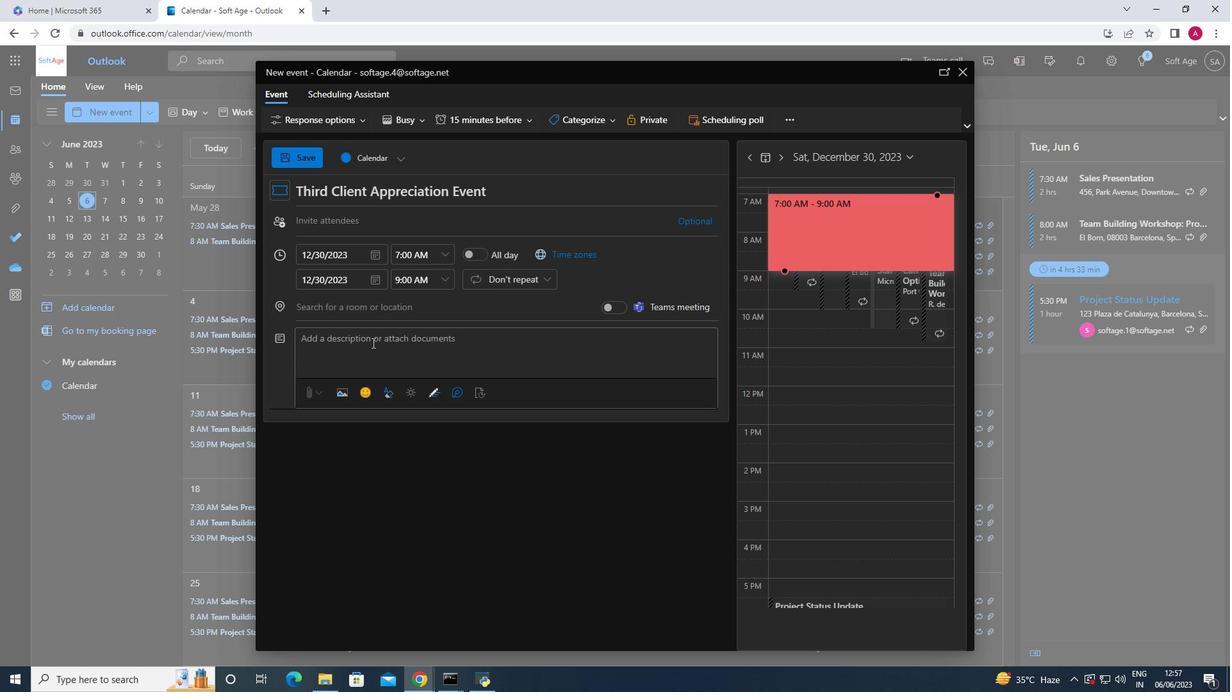
Action: Key pressed <Key.shift_r>Participants<Key.space>will<Key.space>develop<Key.space>strategies<Key.space>for<Key.space>expressing<Key.space>their<Key.space>thoughts<Key.space>and<Key.space>io<Key.backspace>deas<Key.space>clearly<Key.space>and<Key.space>confidently.<Key.space><Key.shift>They<Key.space>will<Key.space>learn<Key.space>techniques<Key.space>for<Key.space>structuring<Key.space>their<Key.space>,<Key.backspace>messages,<Key.space>using<Key.space>appo<Key.backspace>=<Key.backspace>roprite<Key.space>language
Screenshot: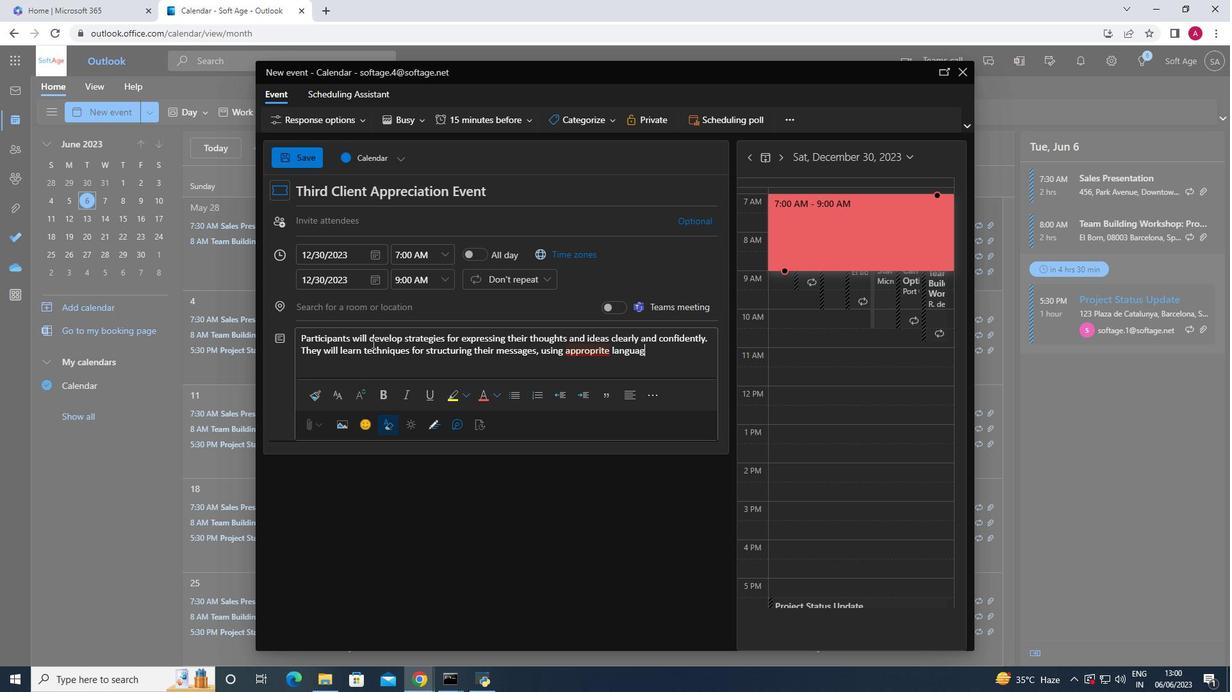 
Action: Mouse moved to (574, 348)
Screenshot: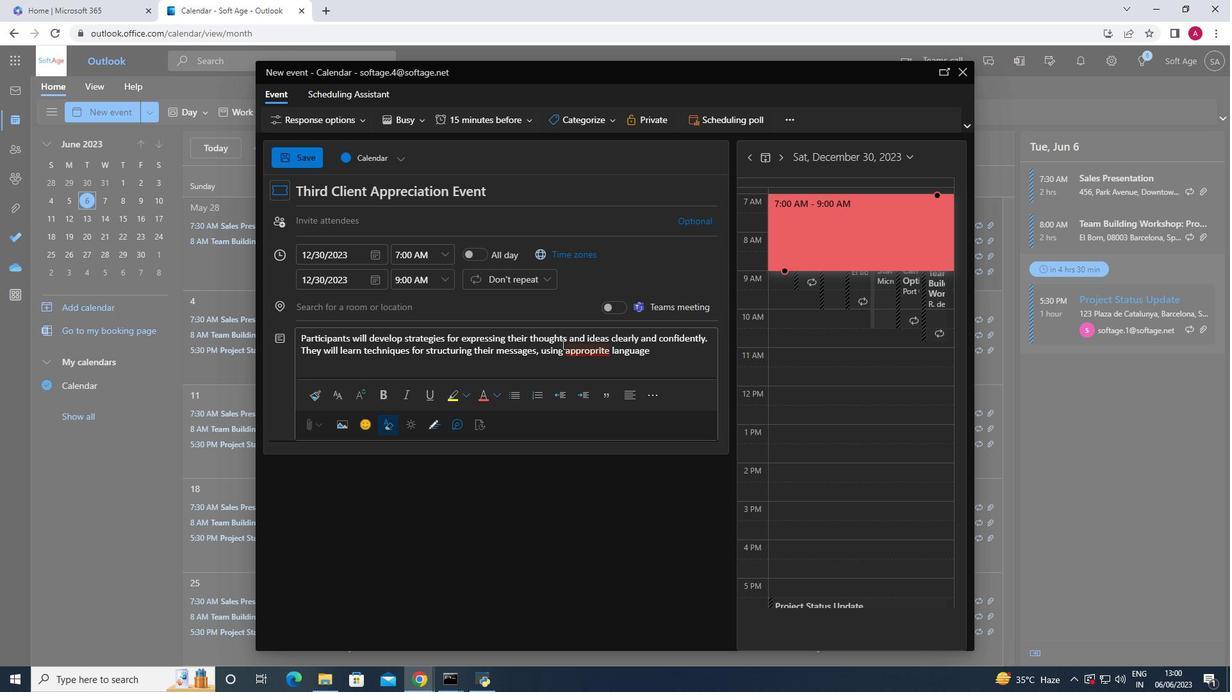 
Action: Mouse pressed left at (574, 348)
Screenshot: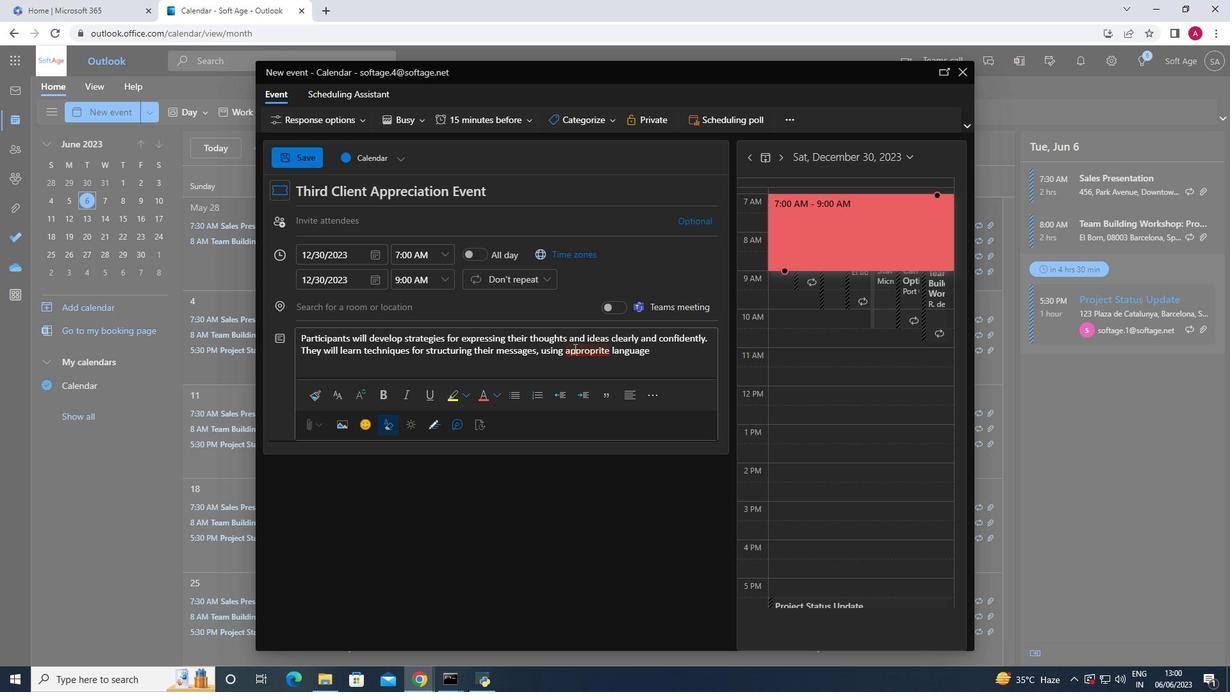 
Action: Mouse moved to (608, 396)
Screenshot: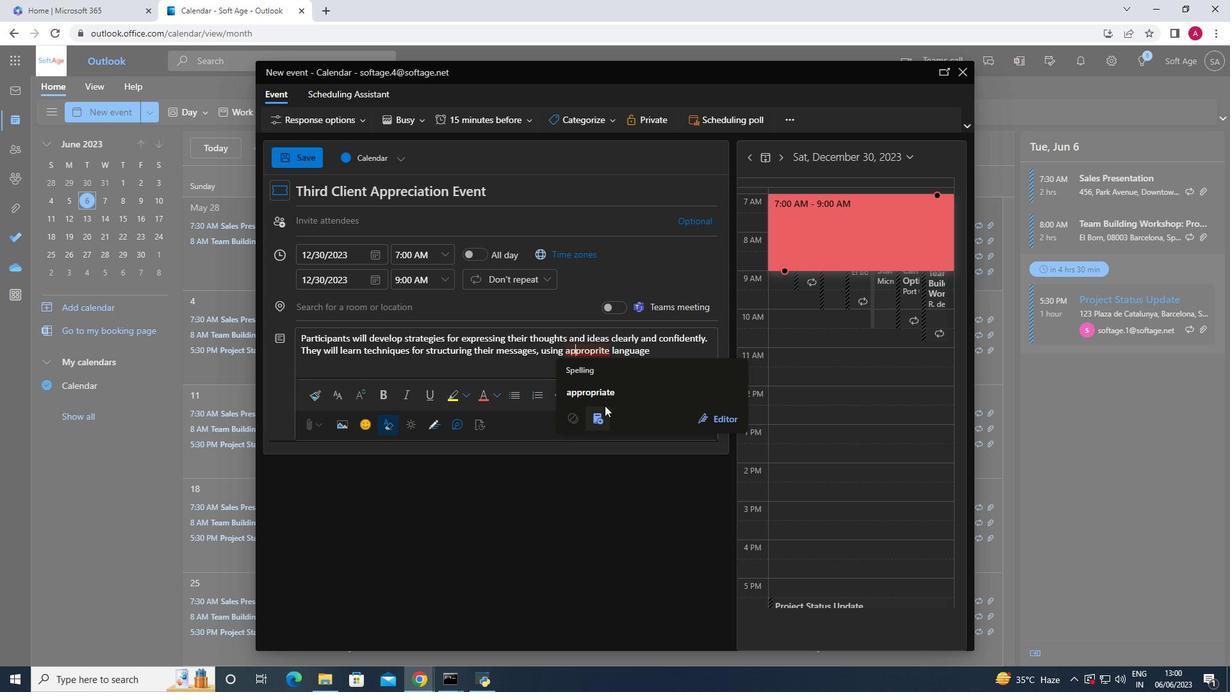 
Action: Mouse pressed left at (608, 396)
Screenshot: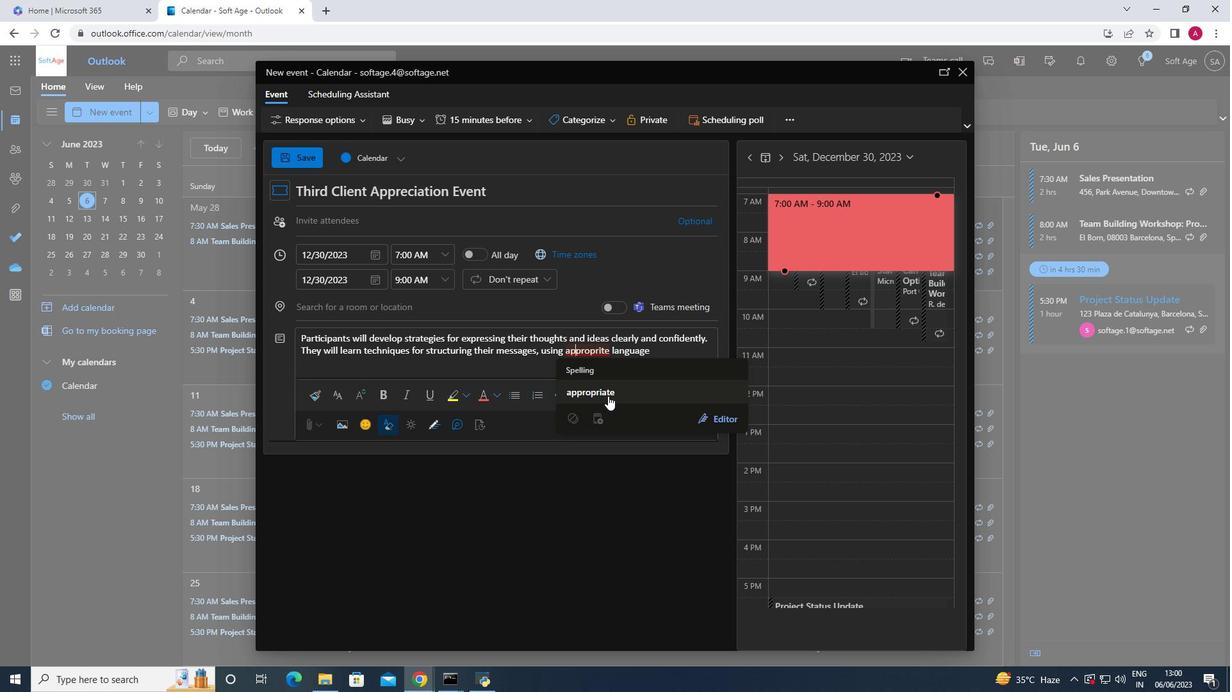 
Action: Mouse moved to (660, 350)
Screenshot: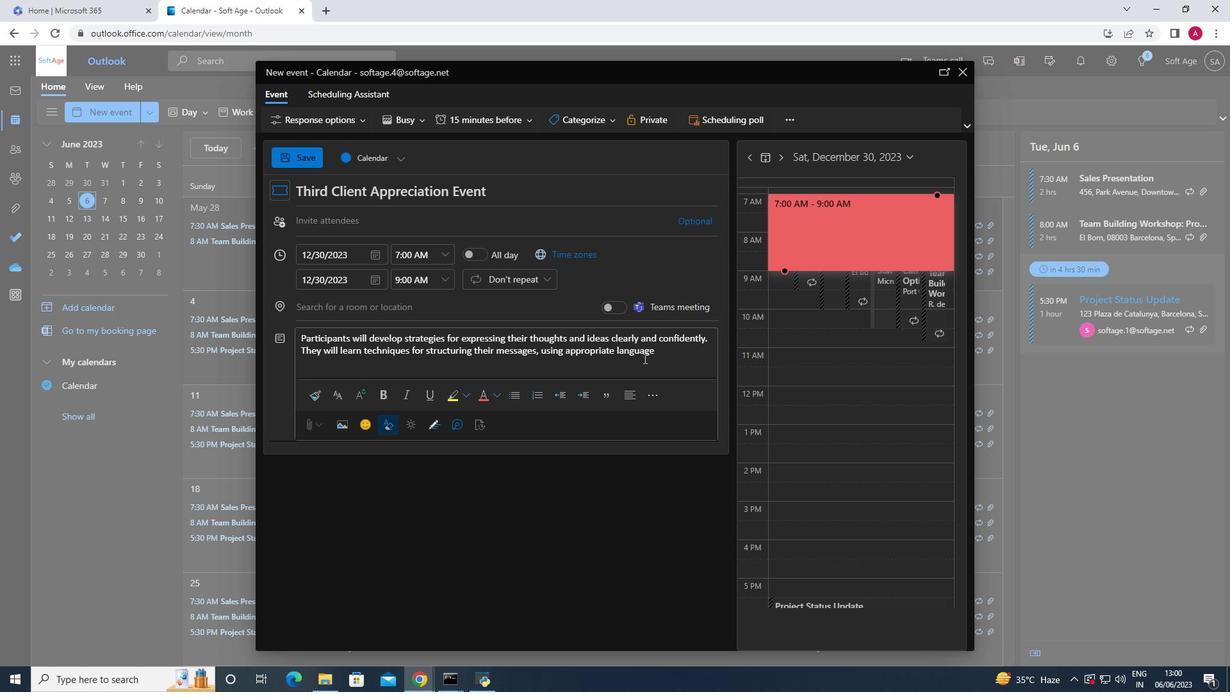 
Action: Mouse pressed left at (660, 350)
Screenshot: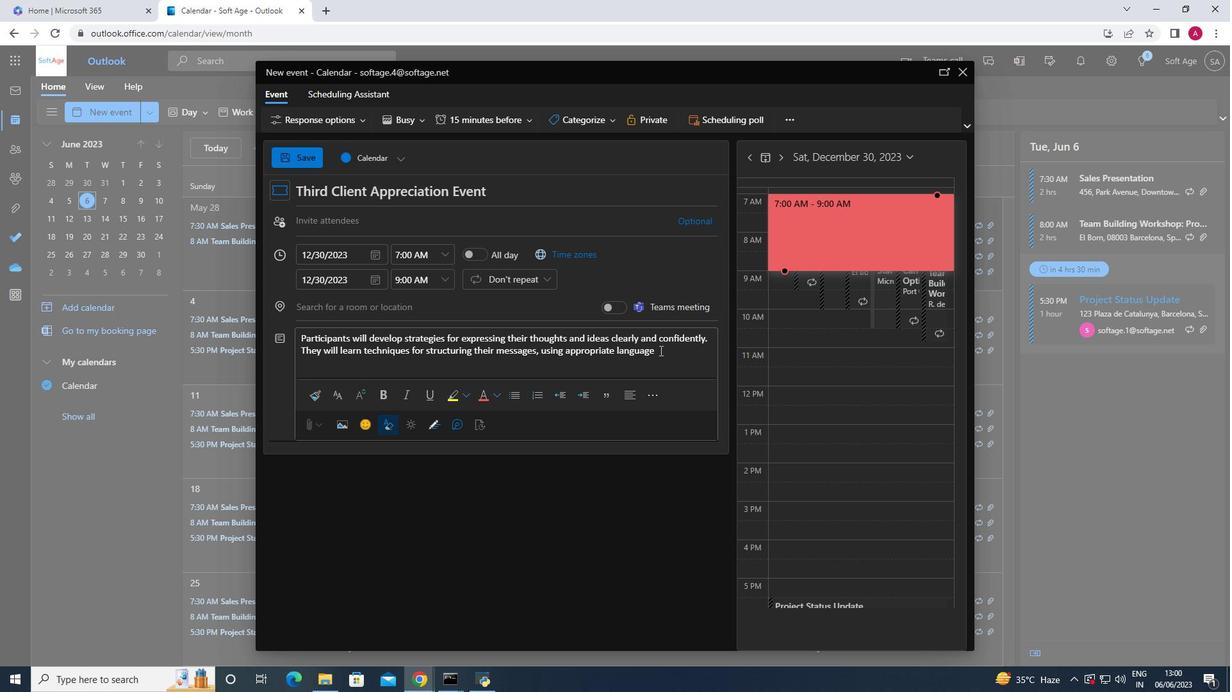 
Action: Key pressed <Key.space>and<Key.space>tone.<Key.backspace>,<Key.space>and<Key.space>adapting<Key.space>their<Key.space>communicatin<Key.backspace>on<Key.space>style<Key.space>to<Key.space>different<Key.space>audie<Key.tab><Key.space>and<Key.space>situations.
Screenshot: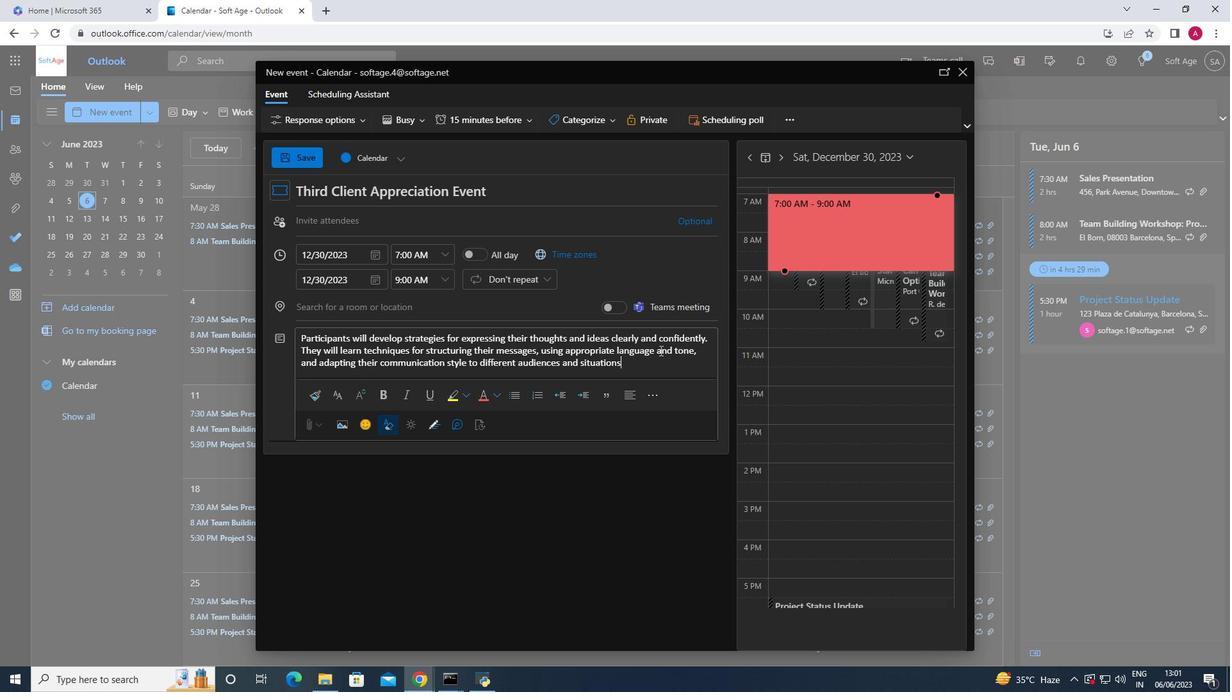 
Action: Mouse moved to (600, 119)
Screenshot: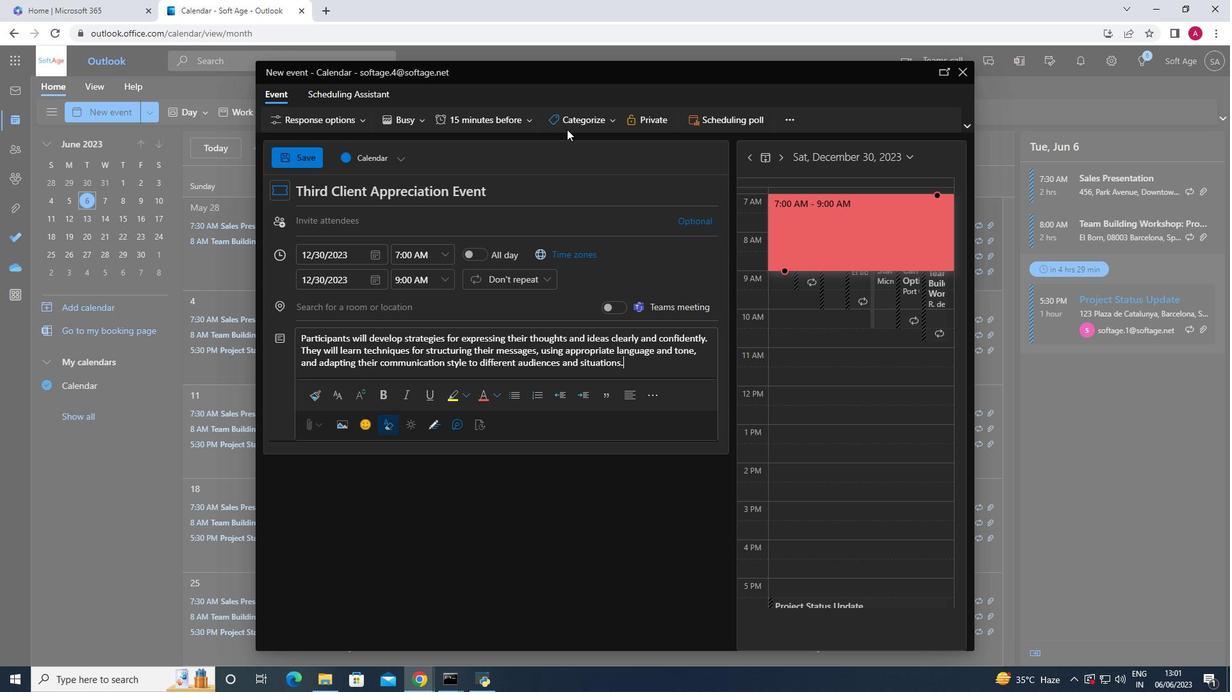
Action: Mouse pressed left at (600, 119)
Screenshot: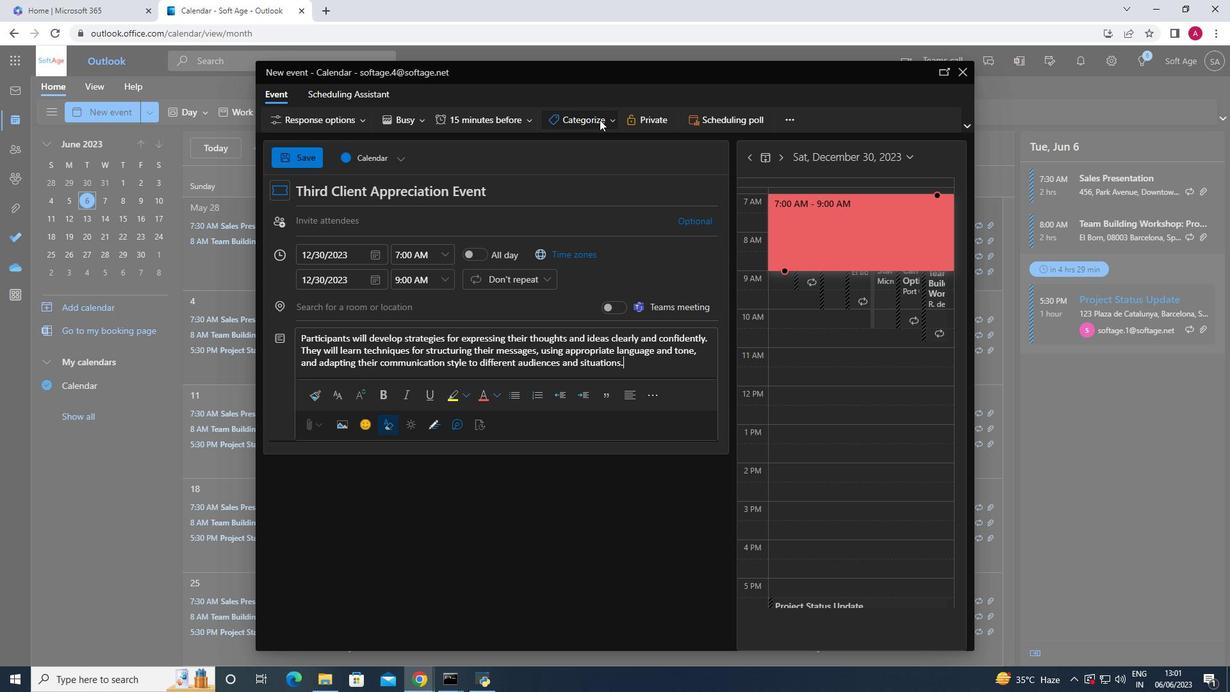 
Action: Mouse moved to (591, 158)
Screenshot: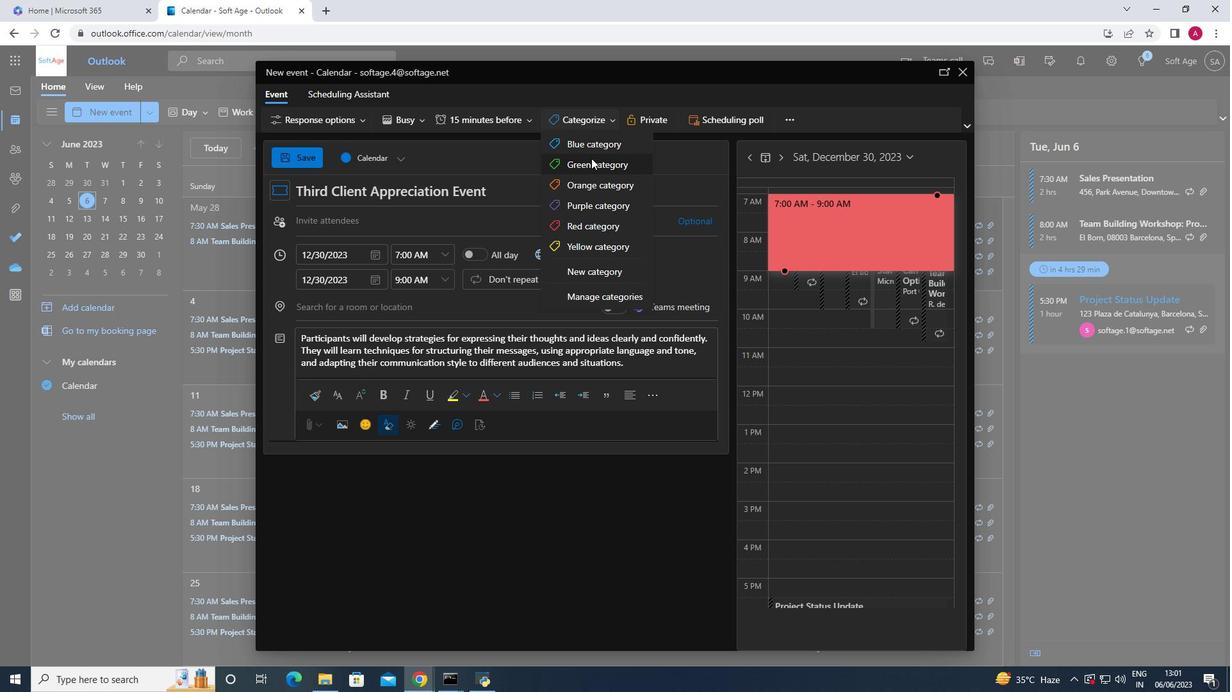 
Action: Mouse pressed left at (591, 158)
Screenshot: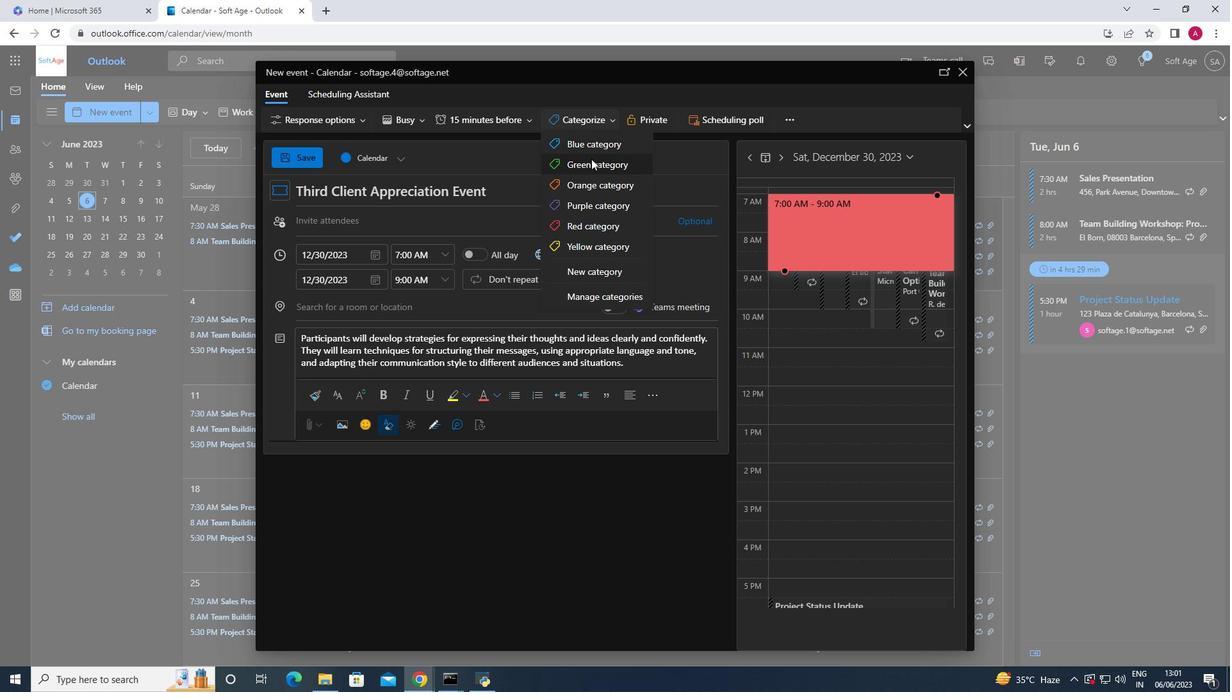 
Action: Mouse moved to (378, 217)
Screenshot: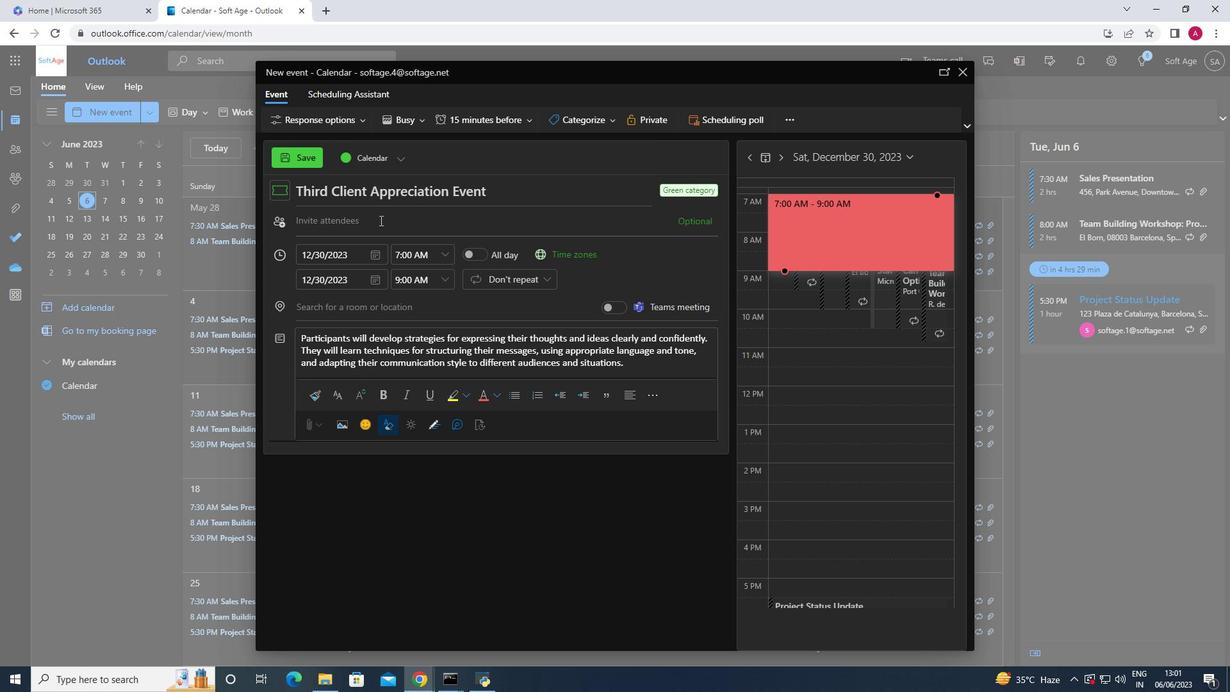
Action: Mouse pressed left at (378, 217)
Screenshot: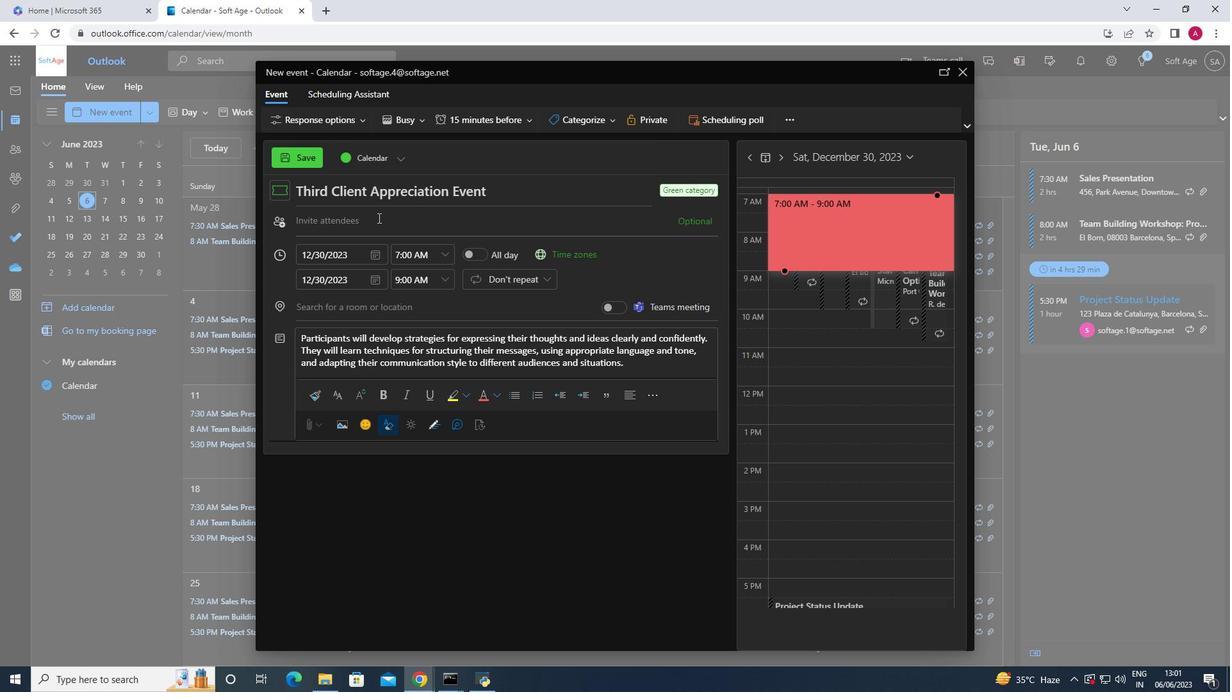 
Action: Mouse moved to (375, 217)
Screenshot: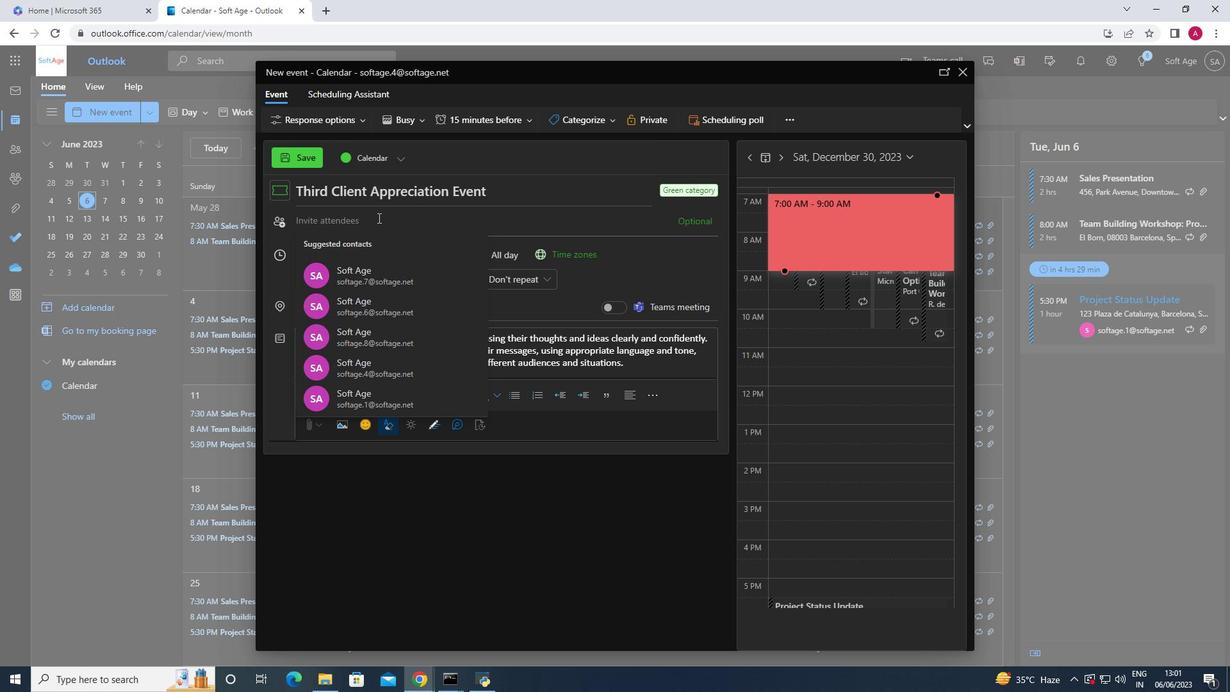 
Action: Key pressed softage
Screenshot: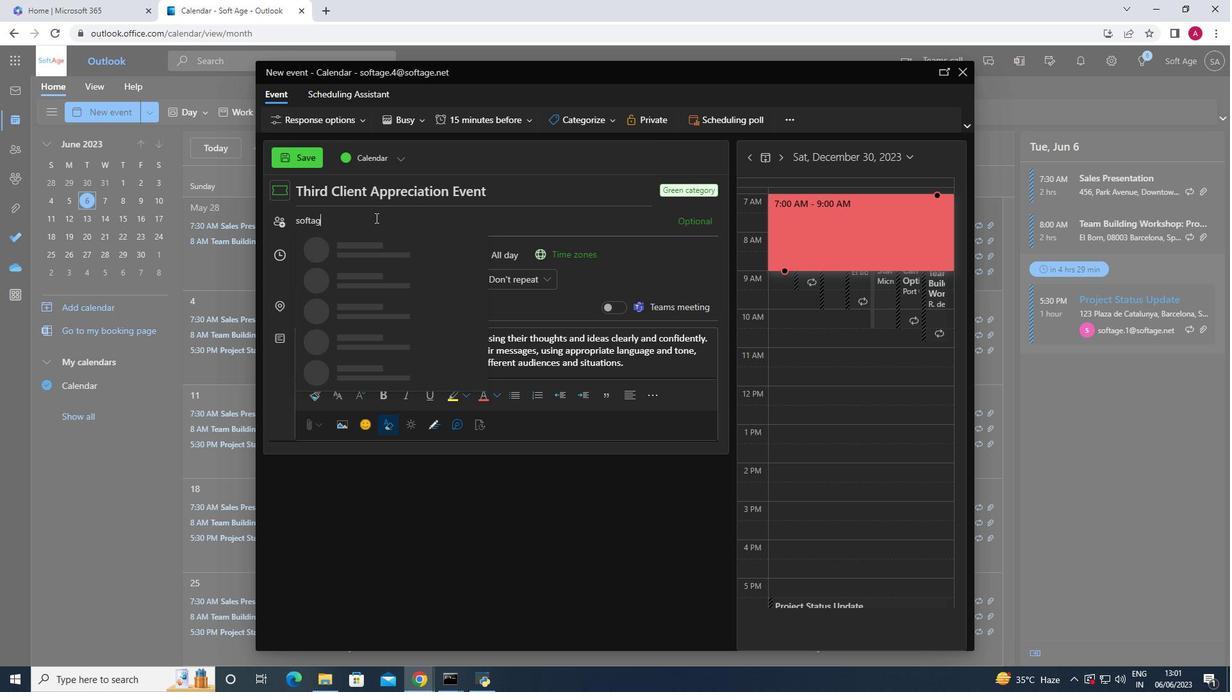 
Action: Mouse moved to (369, 264)
Screenshot: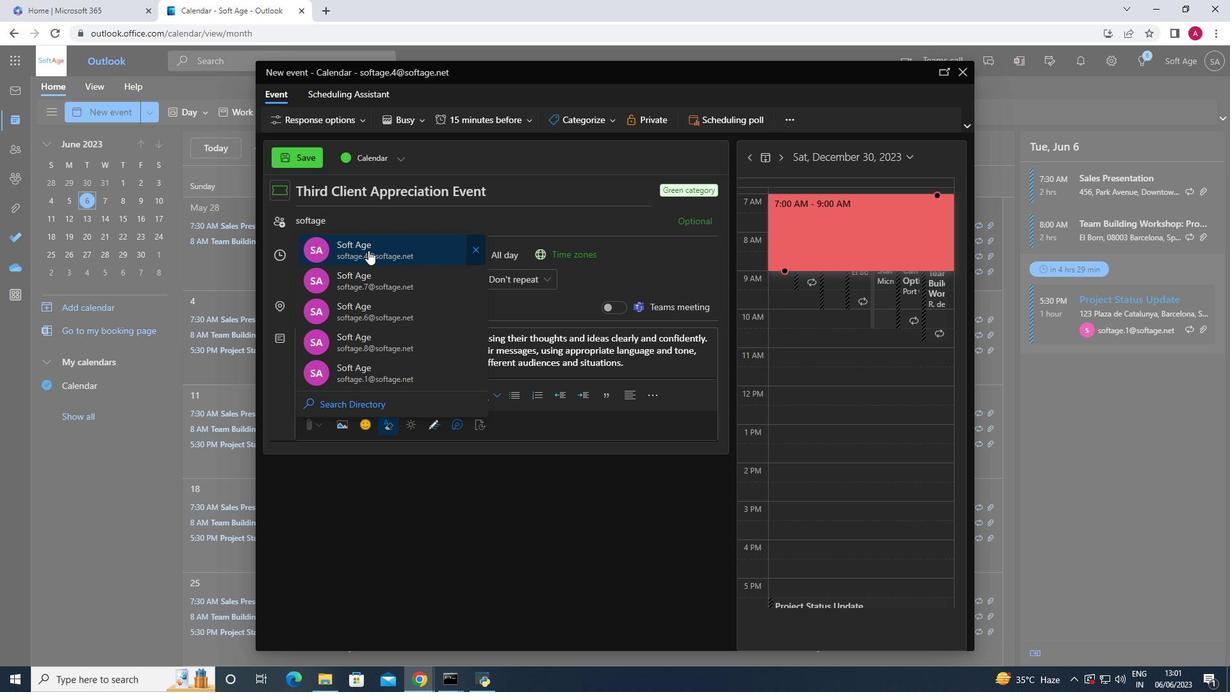 
Action: Key pressed .5<Key.shift>@
Screenshot: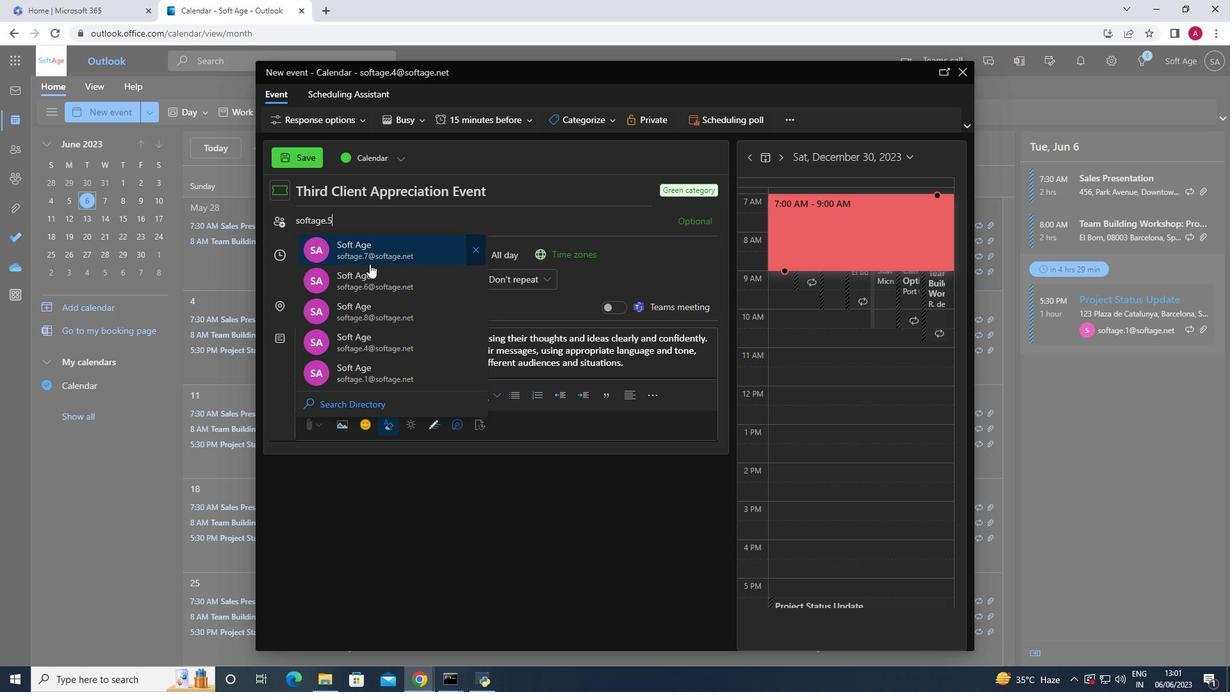 
Action: Mouse moved to (371, 257)
Screenshot: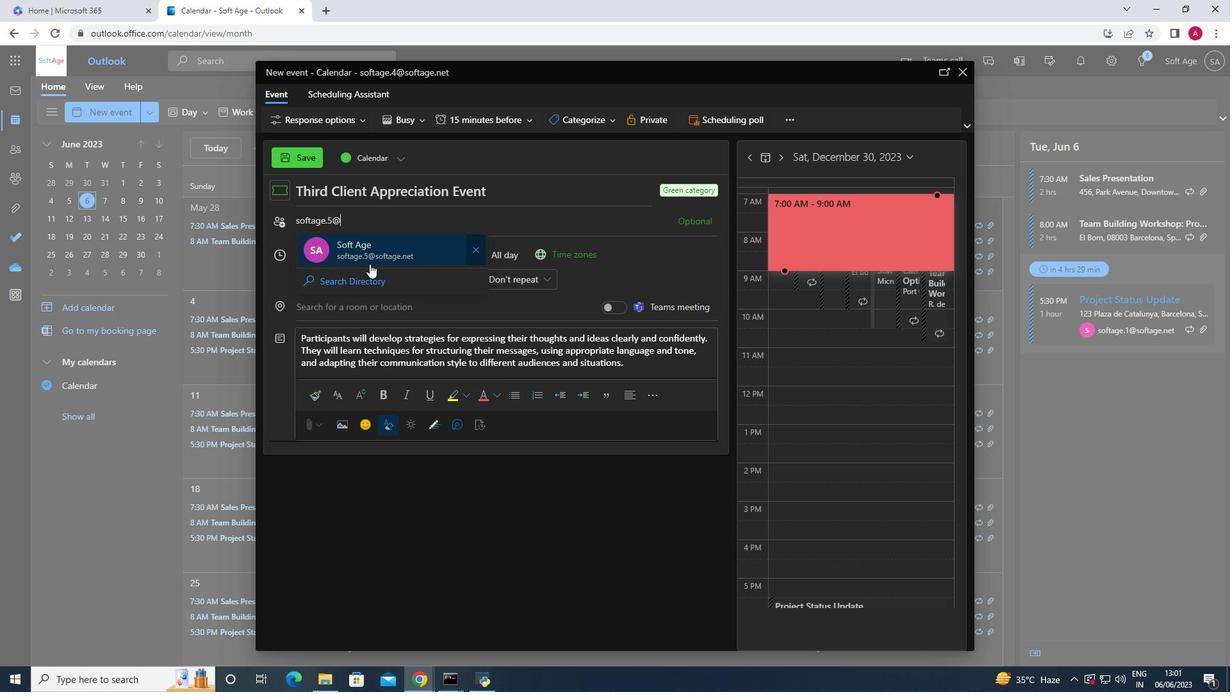 
Action: Mouse pressed left at (371, 257)
Screenshot: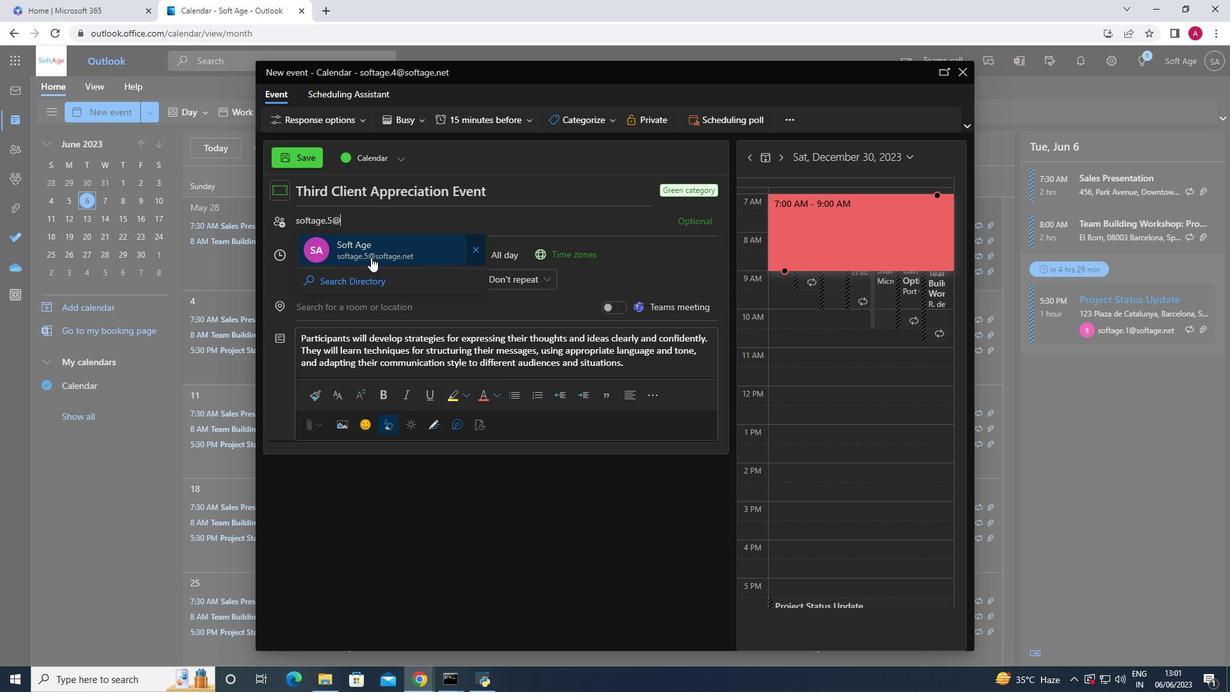 
Action: Key pressed softage.6<Key.shift>@
Screenshot: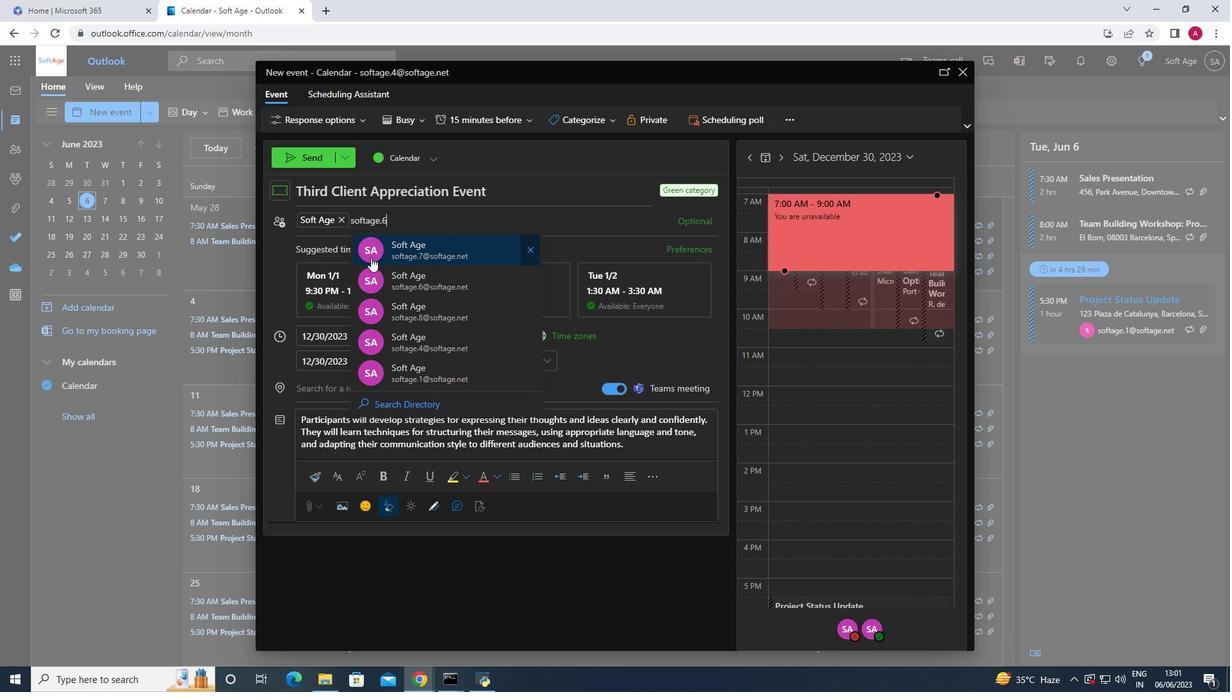 
Action: Mouse moved to (421, 255)
Screenshot: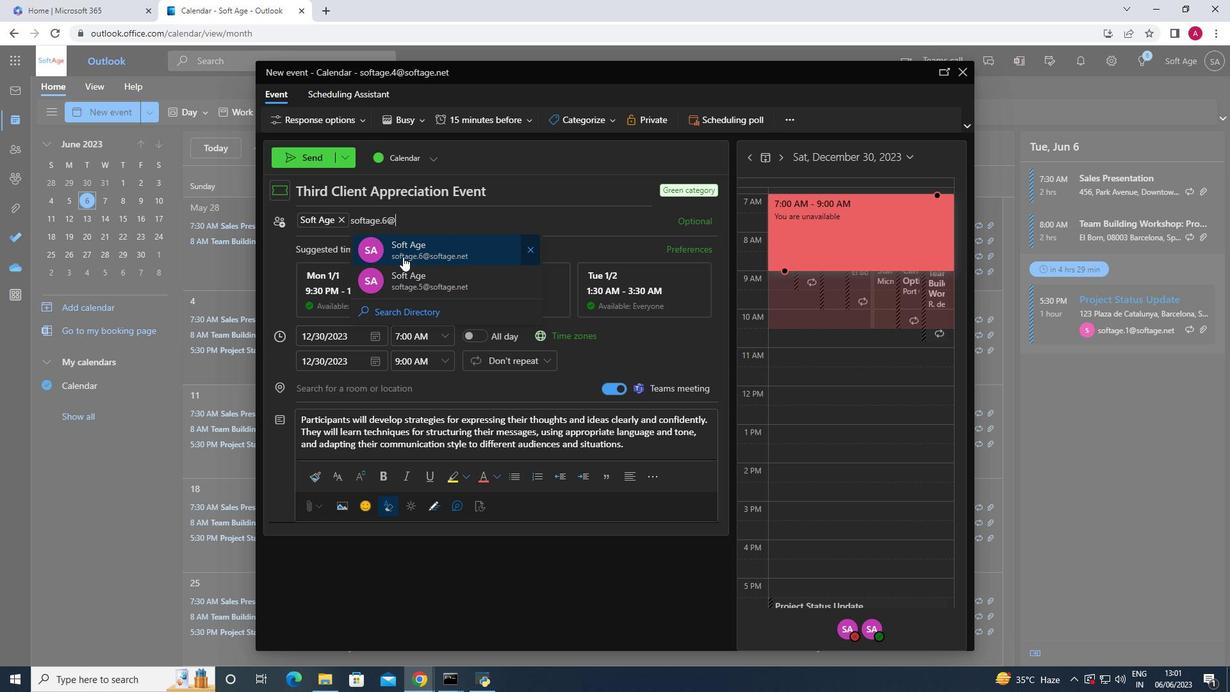 
Action: Mouse pressed left at (421, 255)
Screenshot: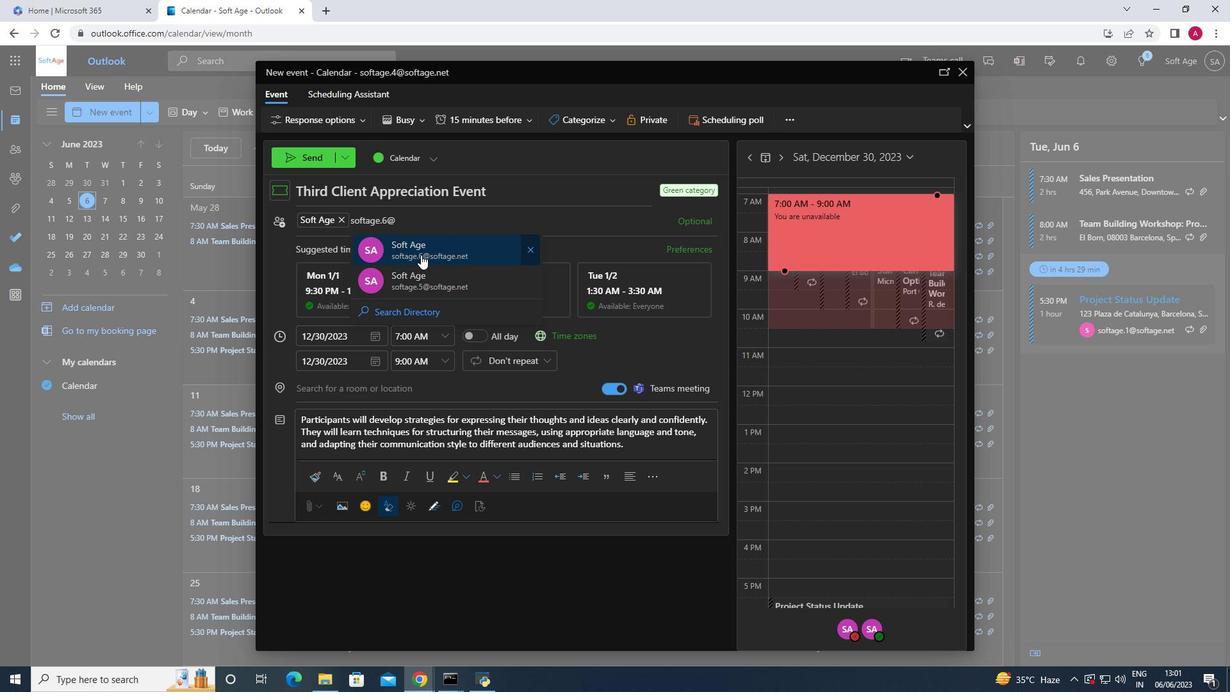 
Action: Mouse moved to (505, 118)
Screenshot: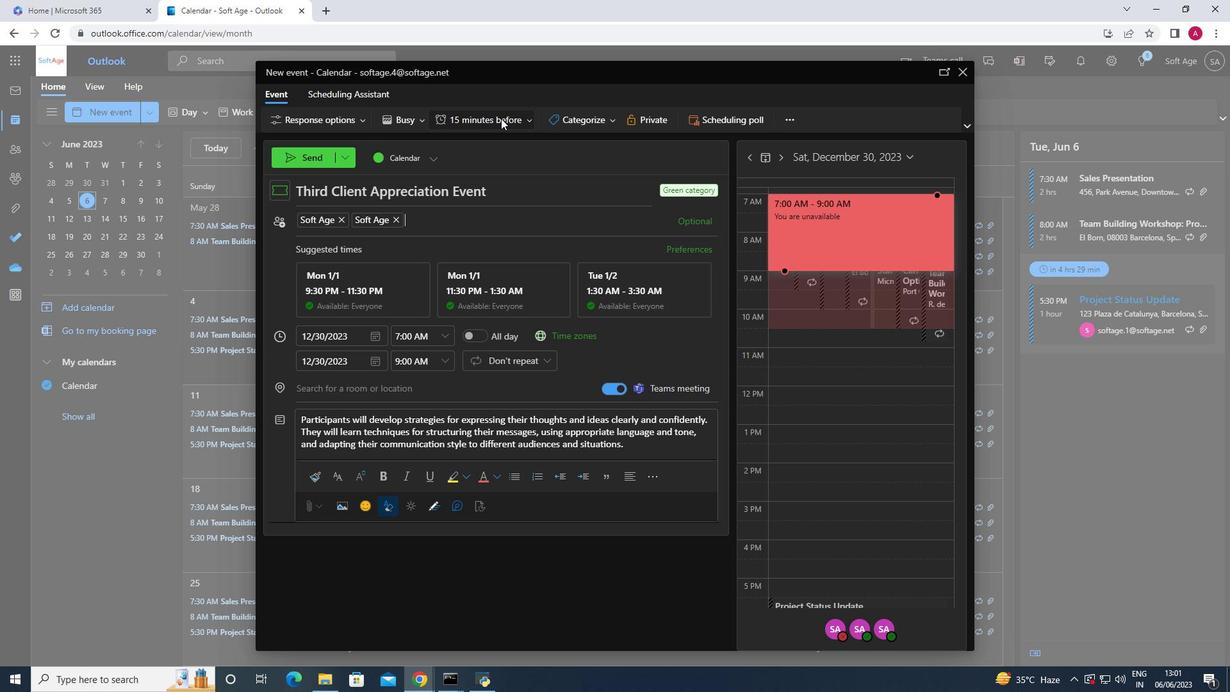 
Action: Mouse pressed left at (505, 118)
Screenshot: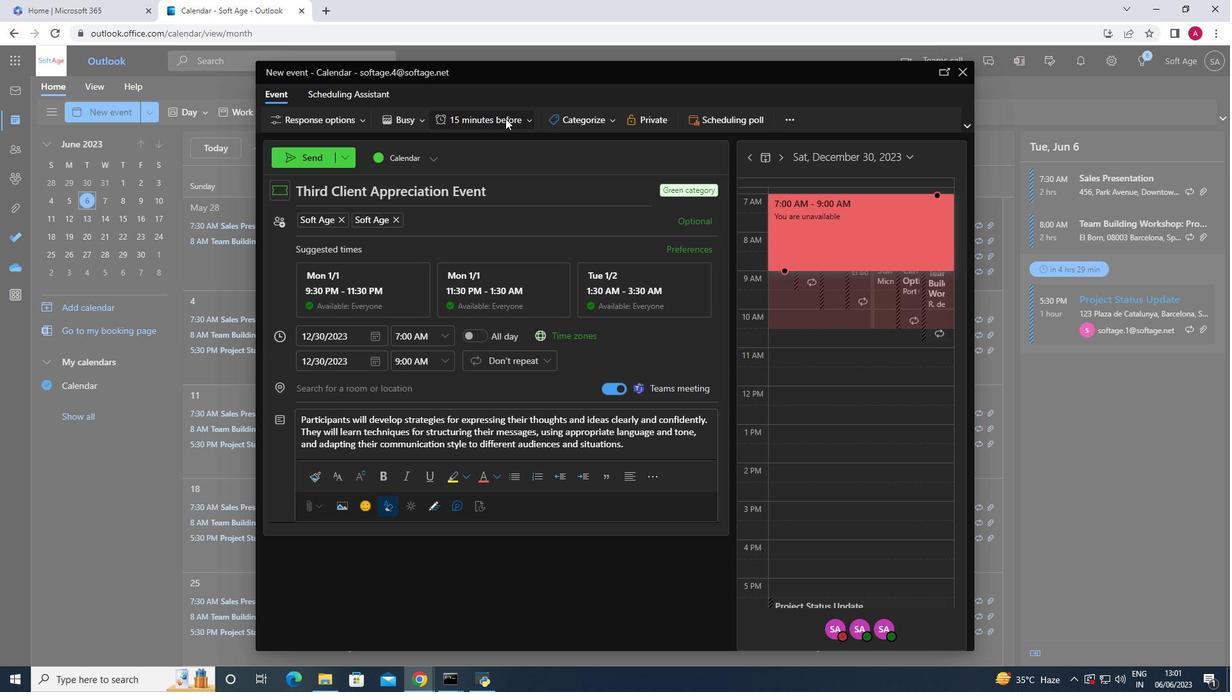 
Action: Mouse moved to (485, 186)
Screenshot: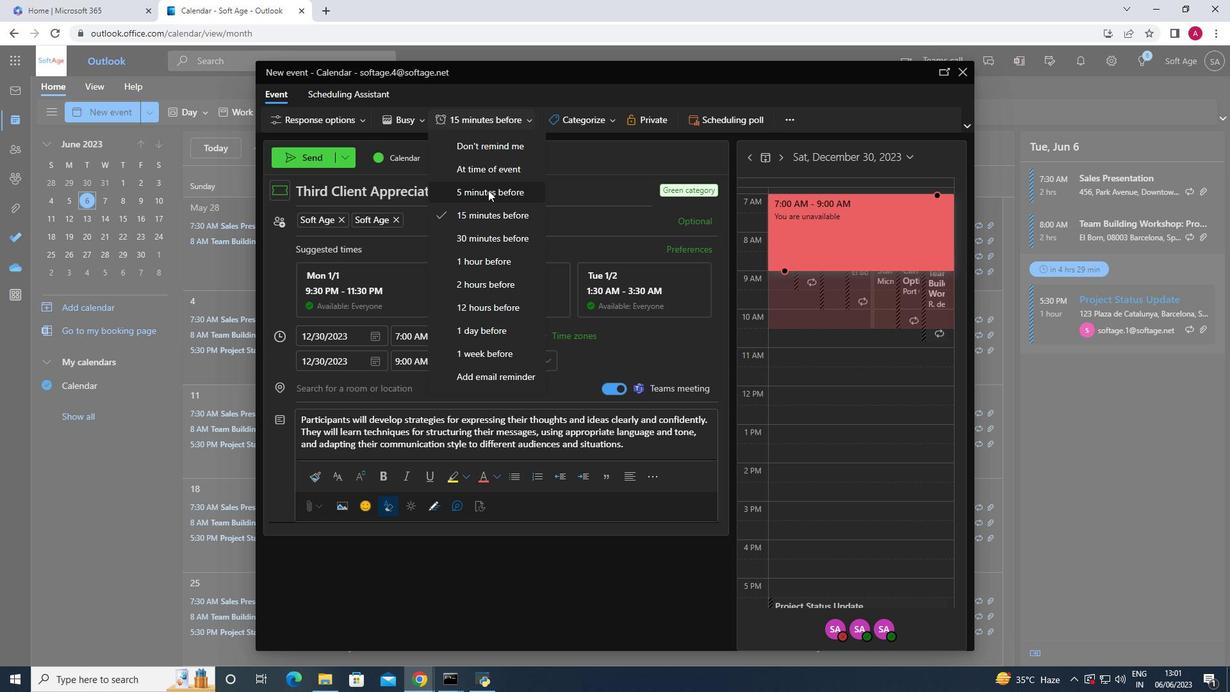 
Action: Mouse pressed left at (485, 186)
Screenshot: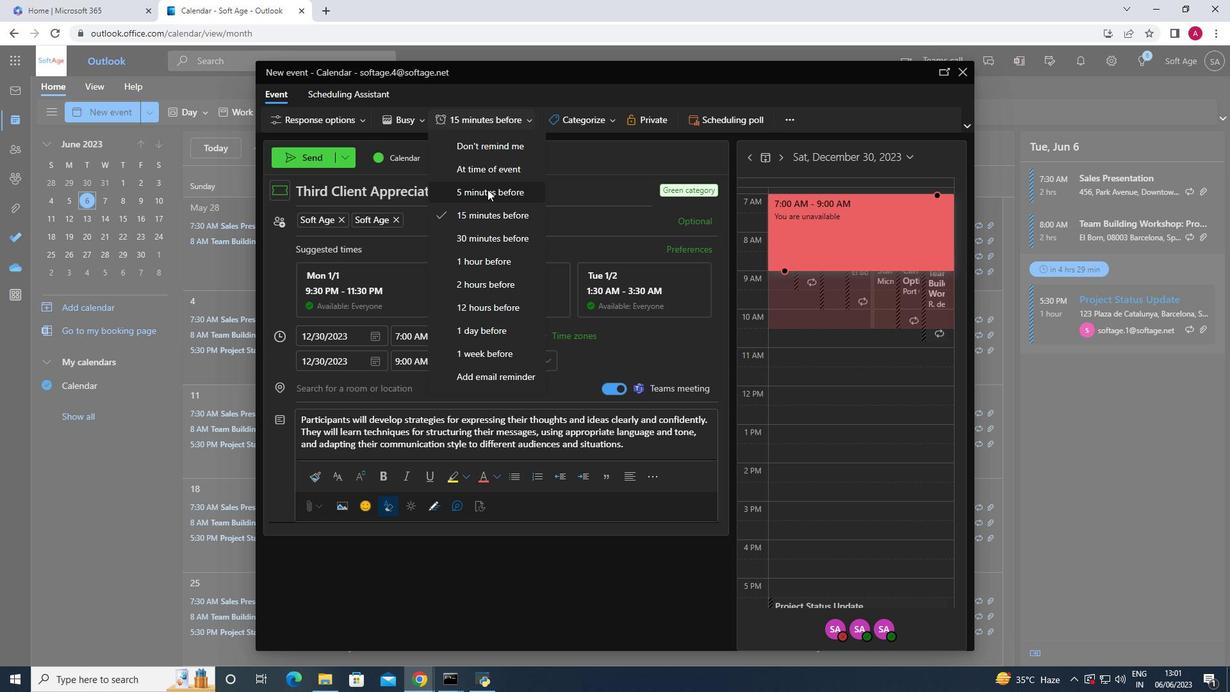
Action: Mouse moved to (315, 163)
Screenshot: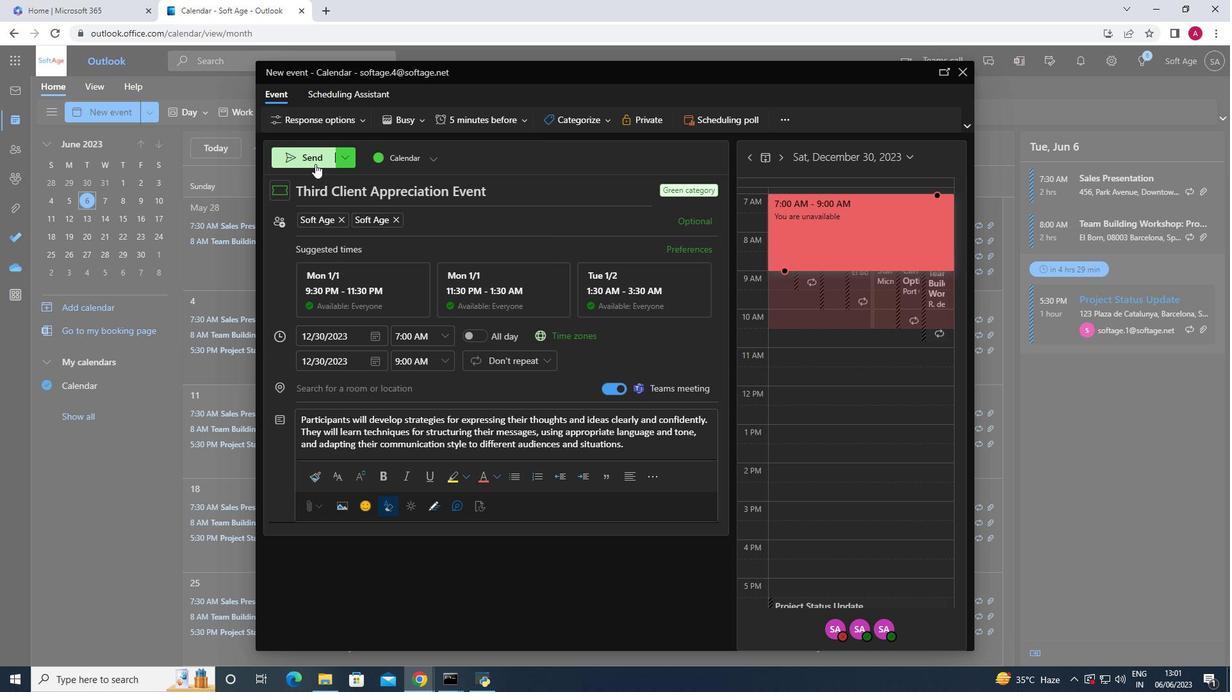 
Action: Mouse pressed left at (315, 163)
Screenshot: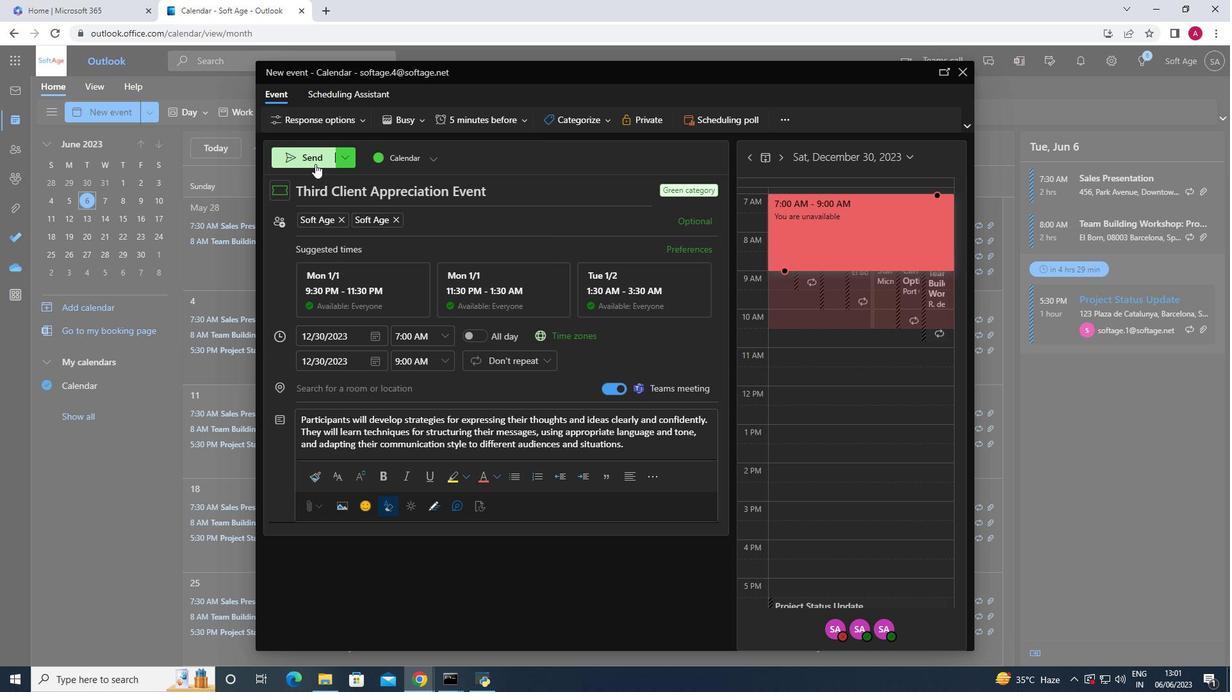 
